 Task: Open Card Card0000000370 in Board Board0000000093 in Workspace WS0000000031 in Trello. Add Member Mailaustralia7@gmail.com to Card Card0000000370 in Board Board0000000093 in Workspace WS0000000031 in Trello. Add Blue Label titled Label0000000370 to Card Card0000000370 in Board Board0000000093 in Workspace WS0000000031 in Trello. Add Checklist CL0000000370 to Card Card0000000370 in Board Board0000000093 in Workspace WS0000000031 in Trello. Add Dates with Start Date as Sep 01 2023 and Due Date as Sep 30 2023 to Card Card0000000370 in Board Board0000000093 in Workspace WS0000000031 in Trello
Action: Mouse moved to (434, 481)
Screenshot: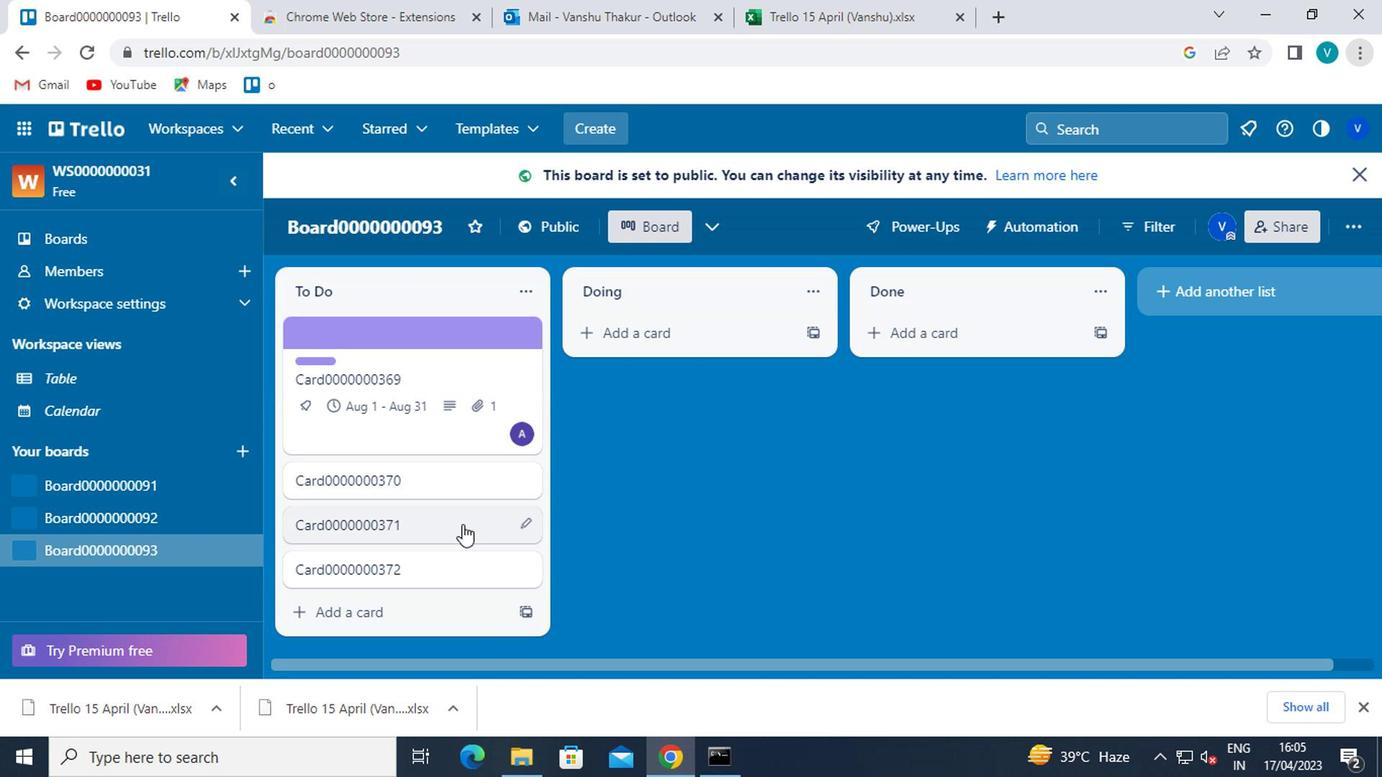 
Action: Mouse pressed left at (434, 481)
Screenshot: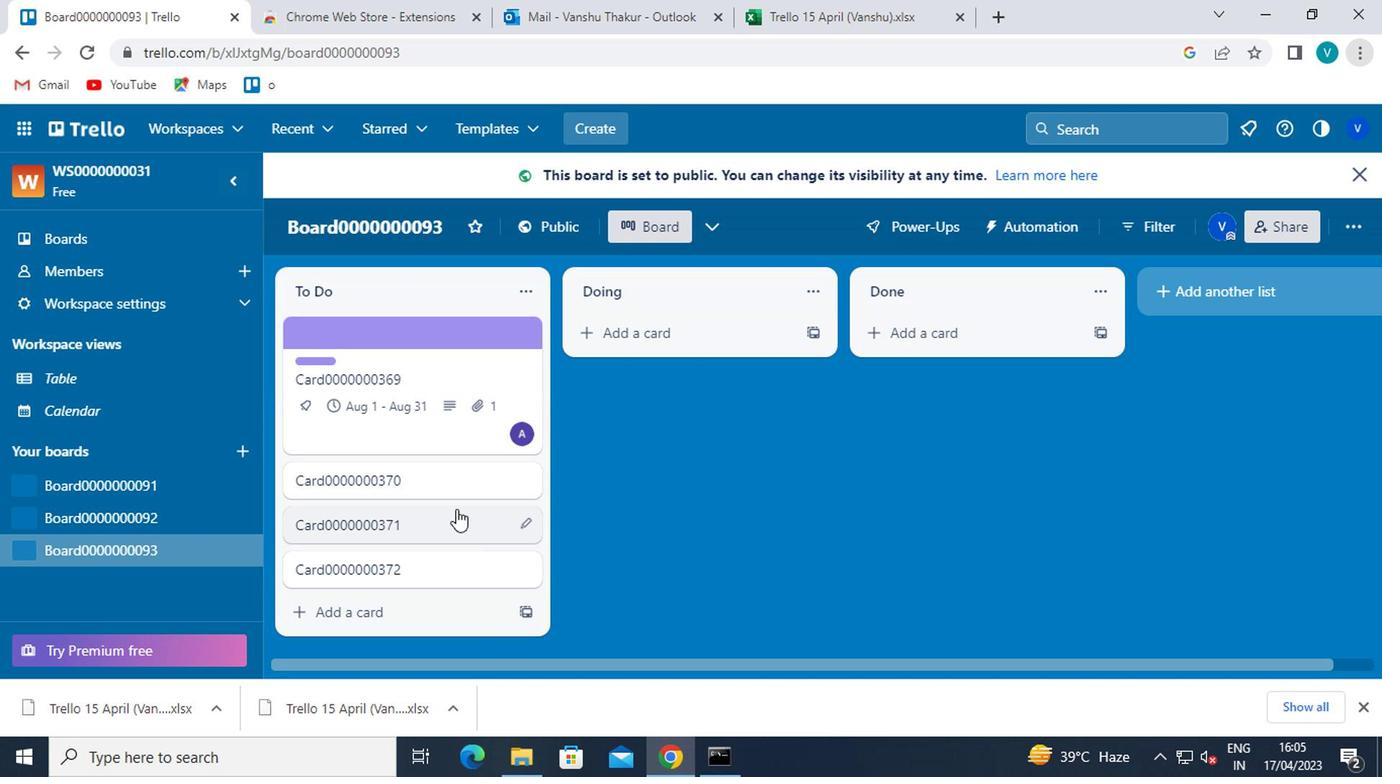 
Action: Mouse moved to (922, 285)
Screenshot: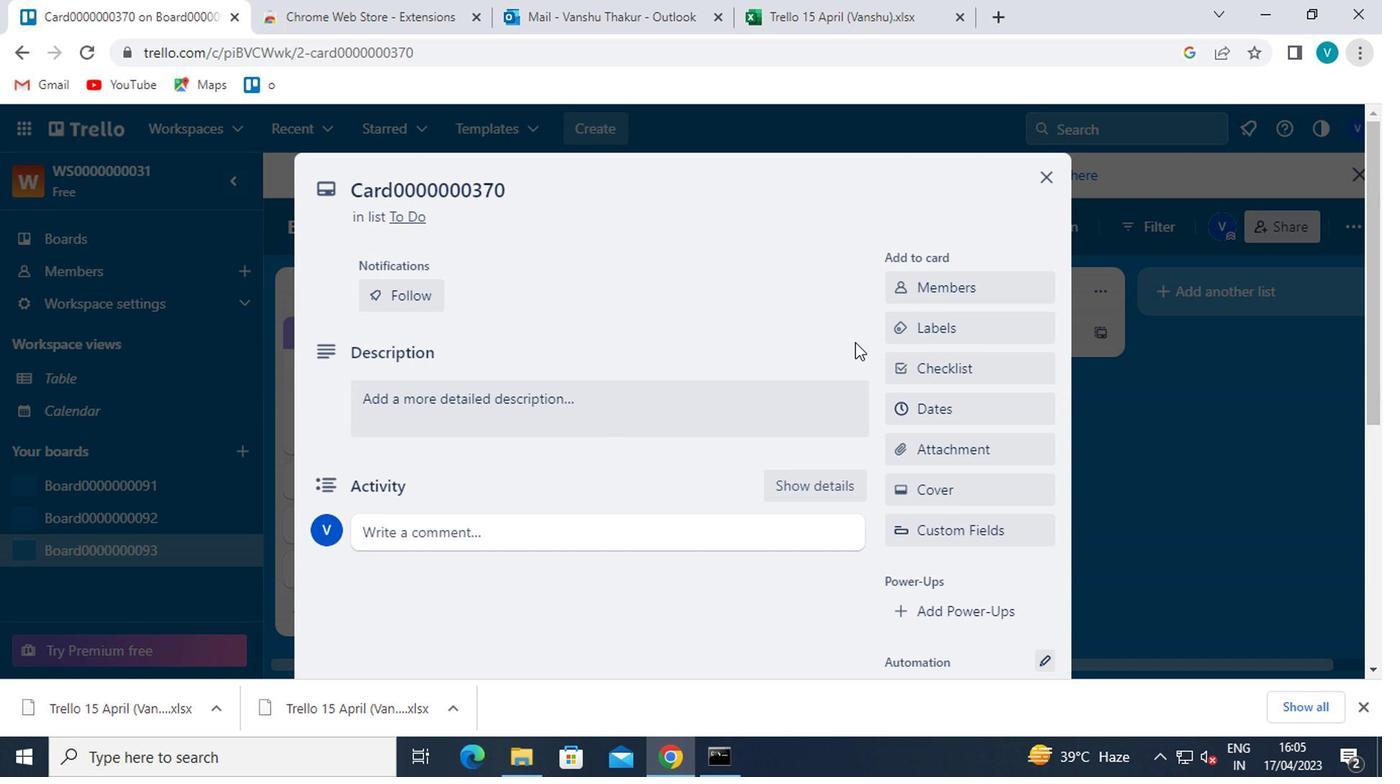 
Action: Mouse pressed left at (922, 285)
Screenshot: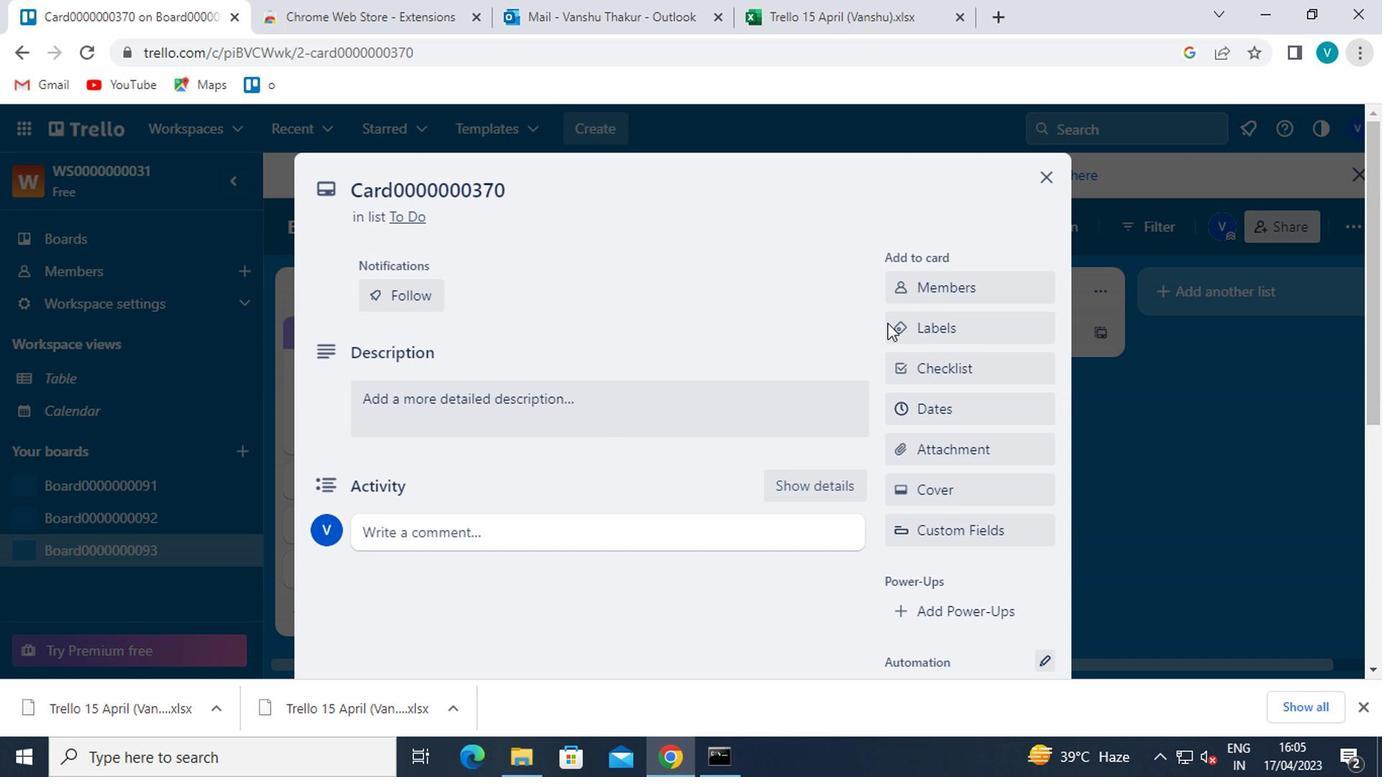 
Action: Mouse moved to (917, 375)
Screenshot: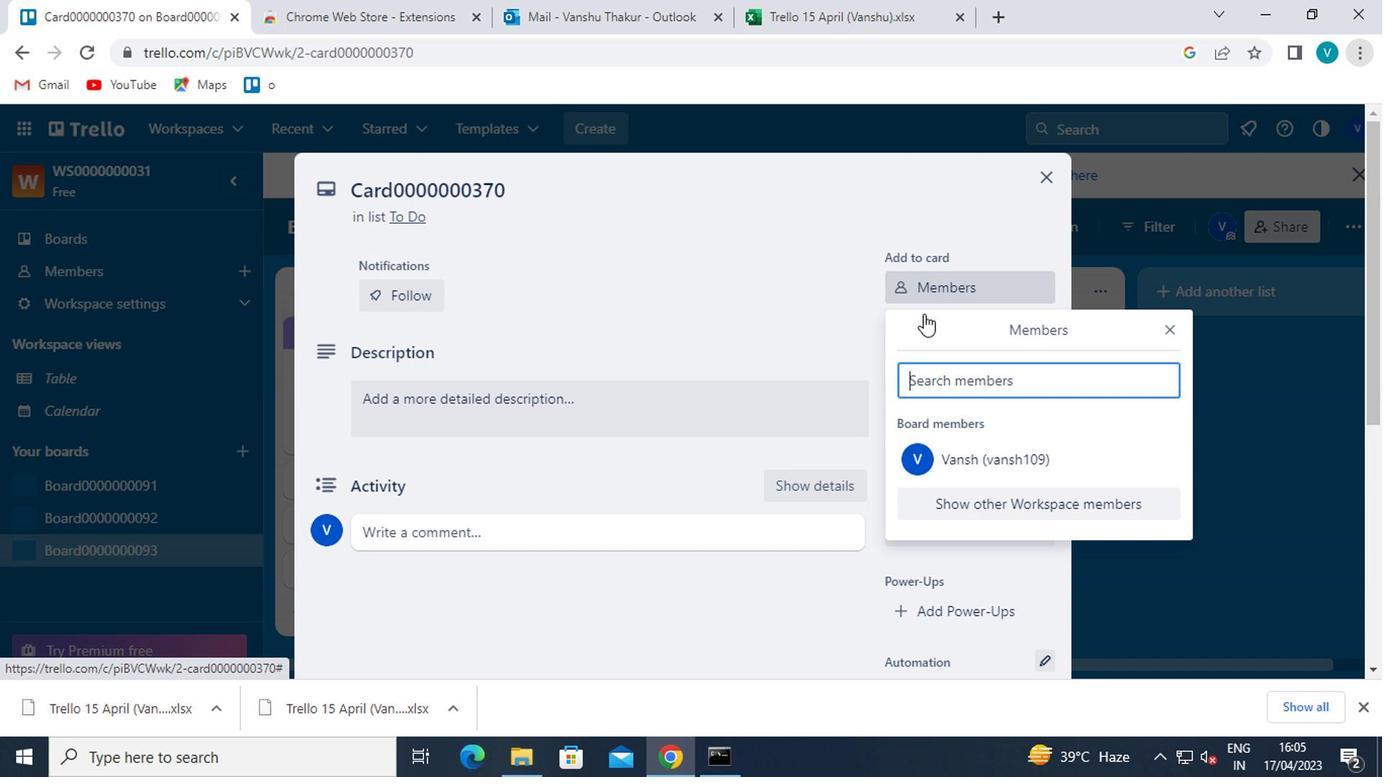 
Action: Mouse pressed left at (917, 375)
Screenshot: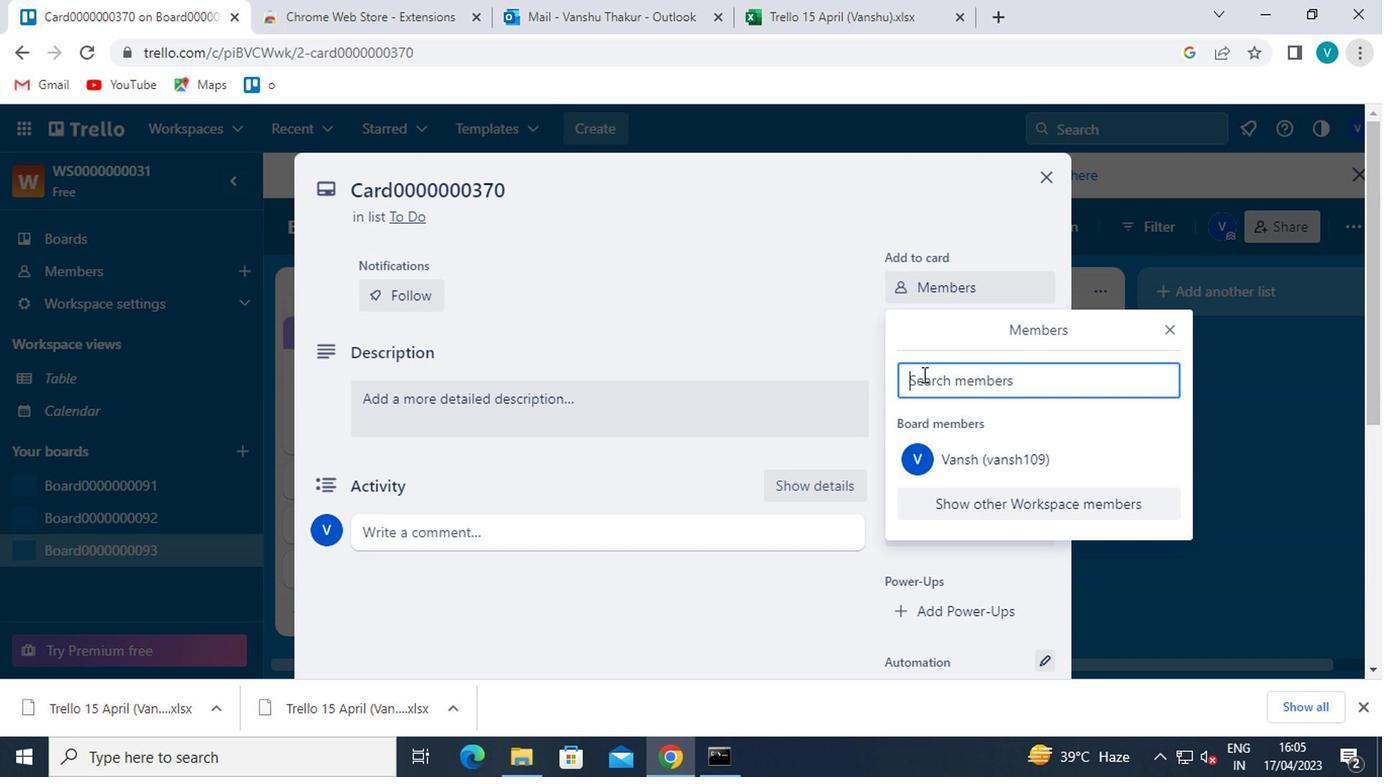 
Action: Key pressed <Key.shift>MAILAUSTRALIA7<Key.shift>@GMAIL.COM
Screenshot: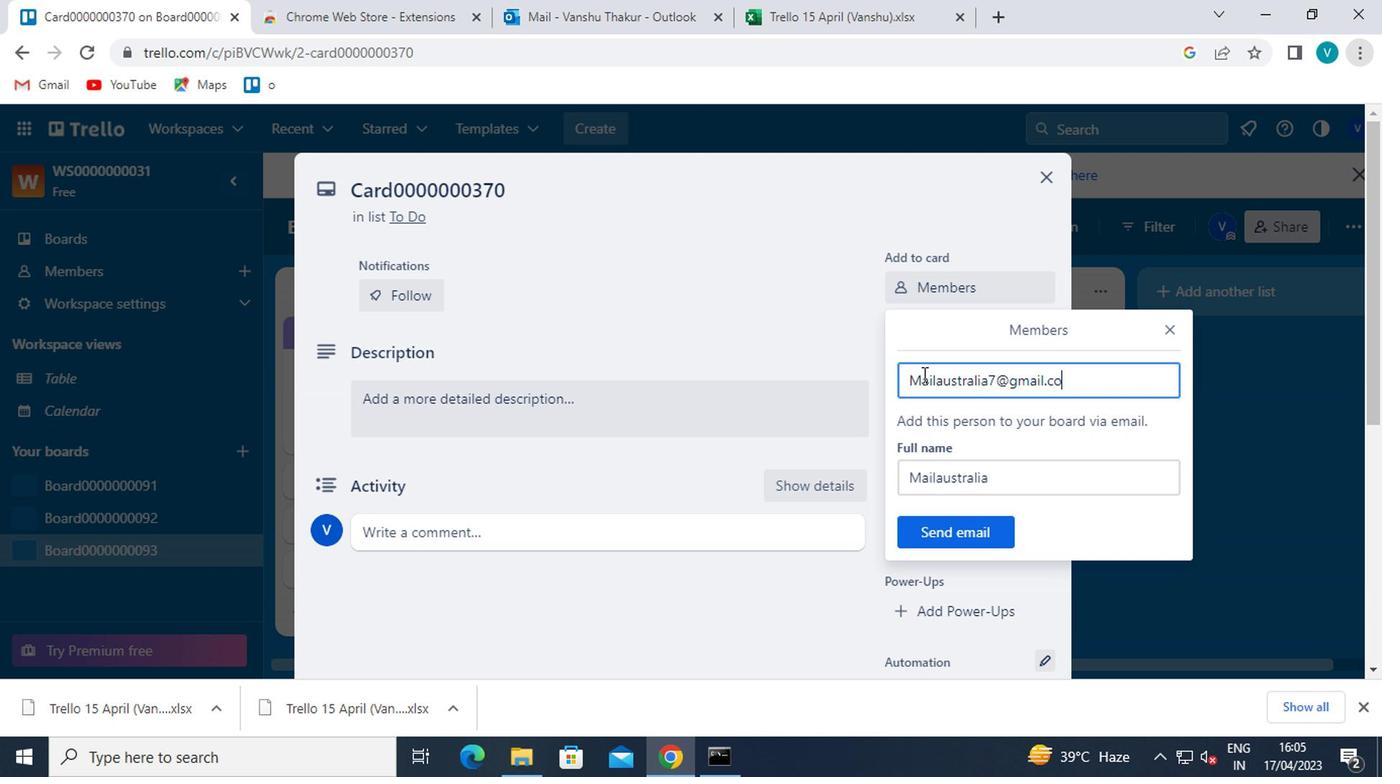 
Action: Mouse moved to (970, 534)
Screenshot: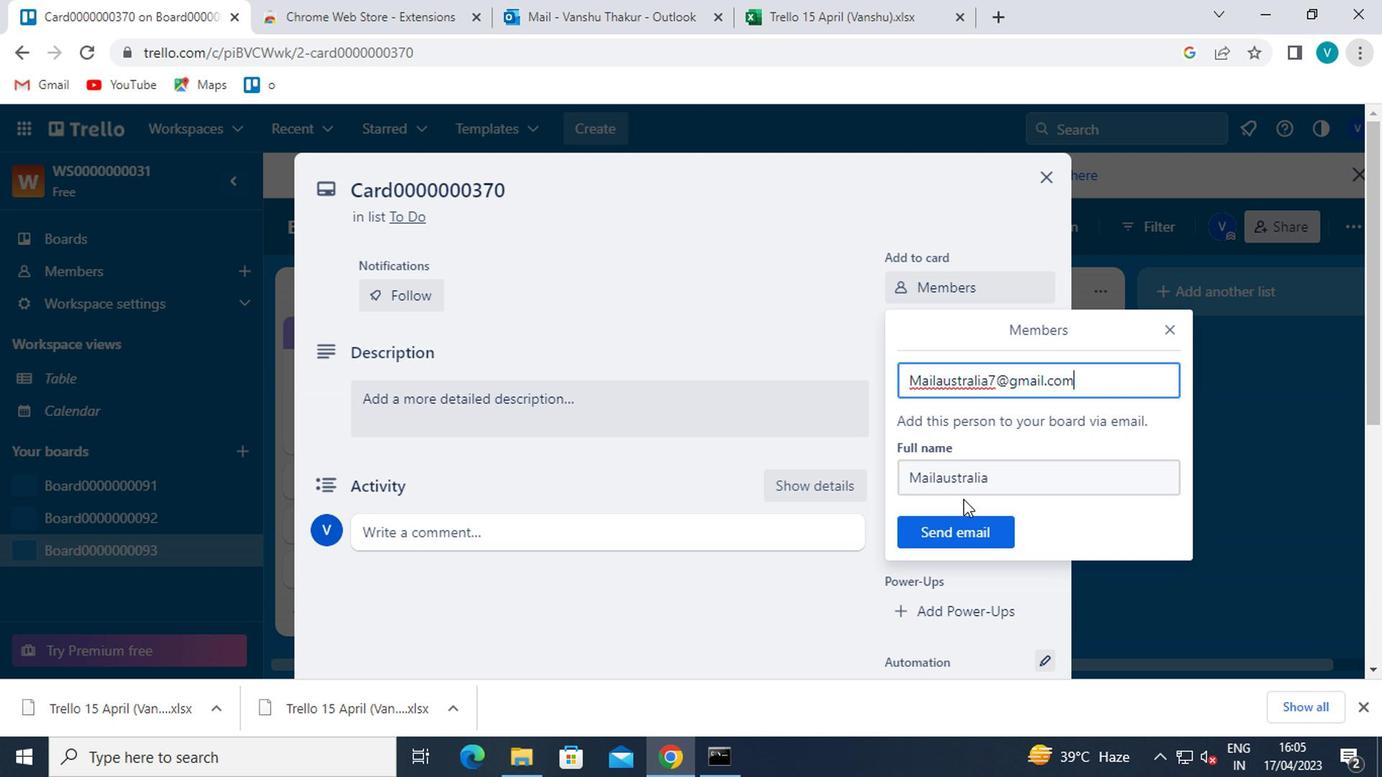 
Action: Mouse pressed left at (970, 534)
Screenshot: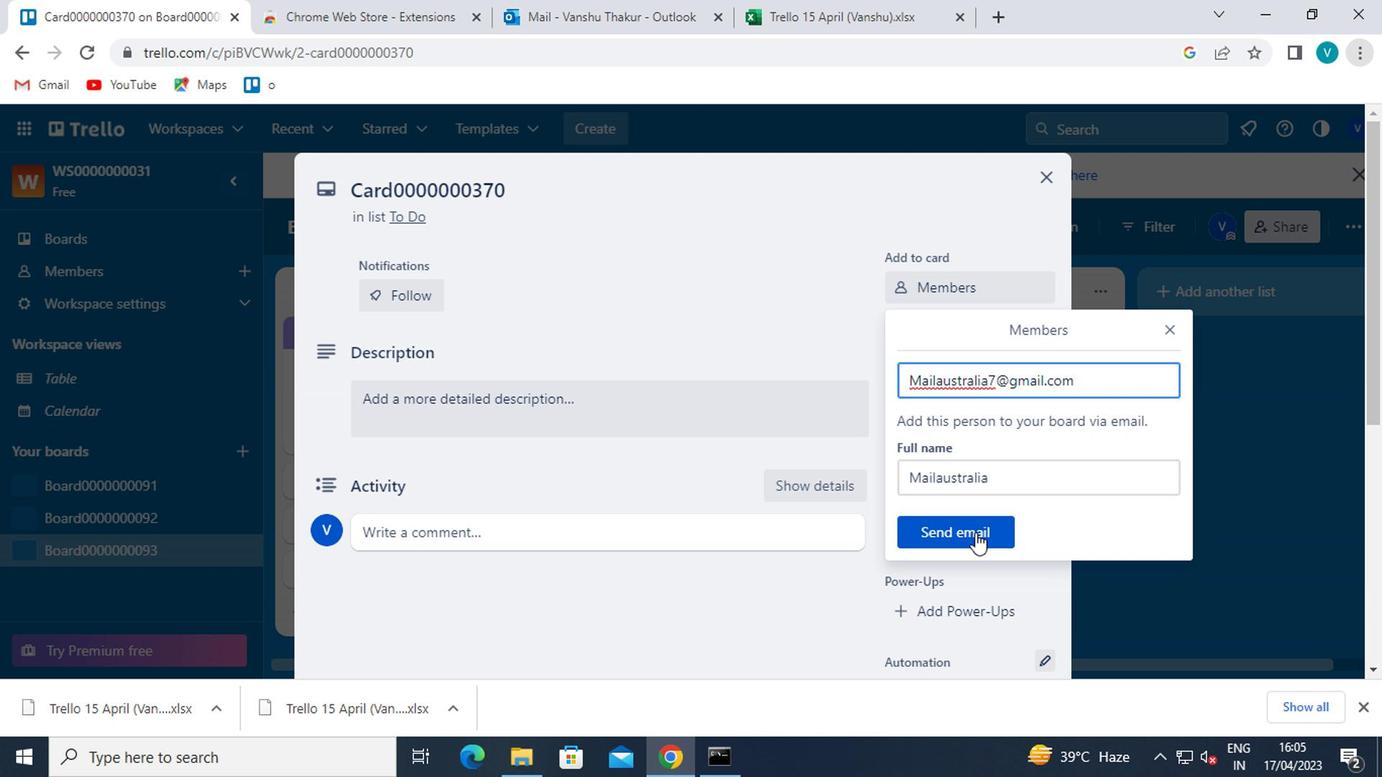 
Action: Mouse moved to (986, 337)
Screenshot: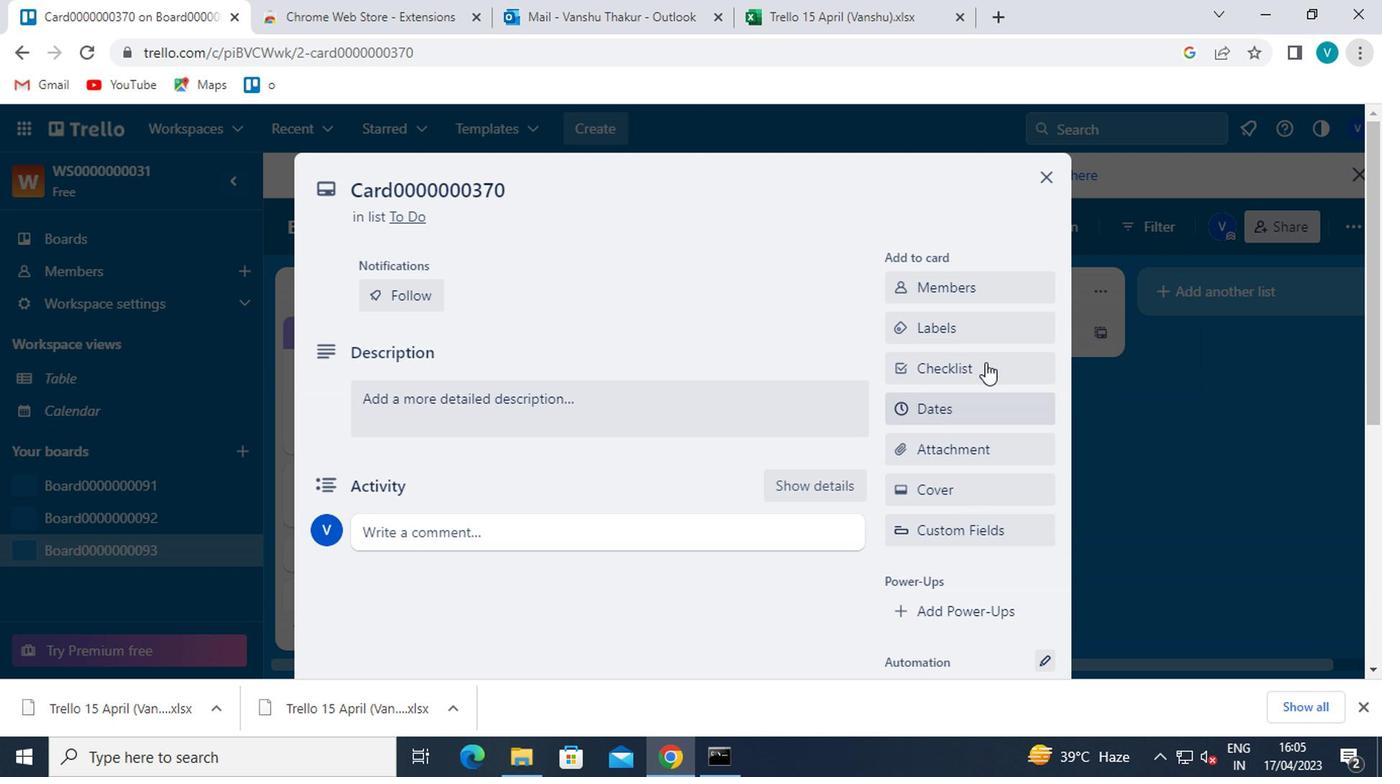 
Action: Mouse pressed left at (986, 337)
Screenshot: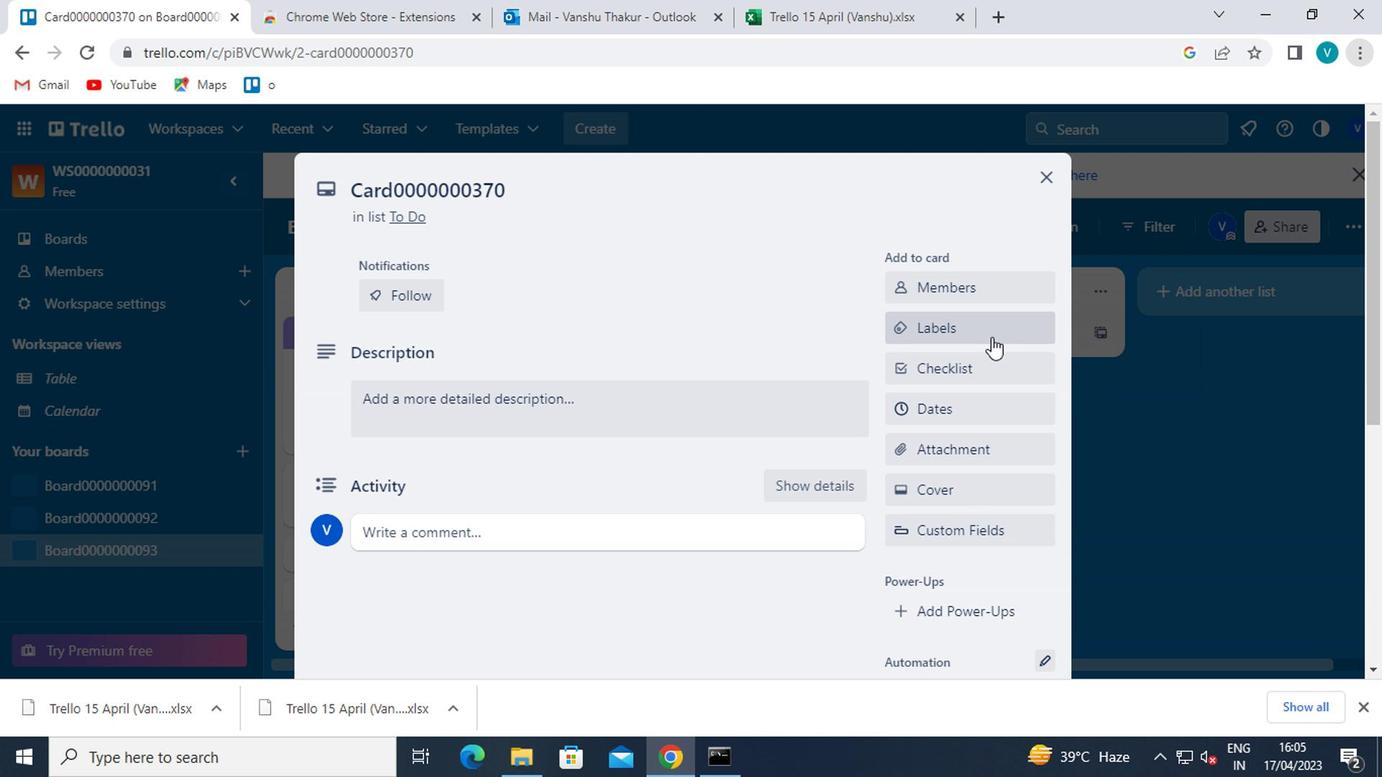 
Action: Mouse moved to (983, 567)
Screenshot: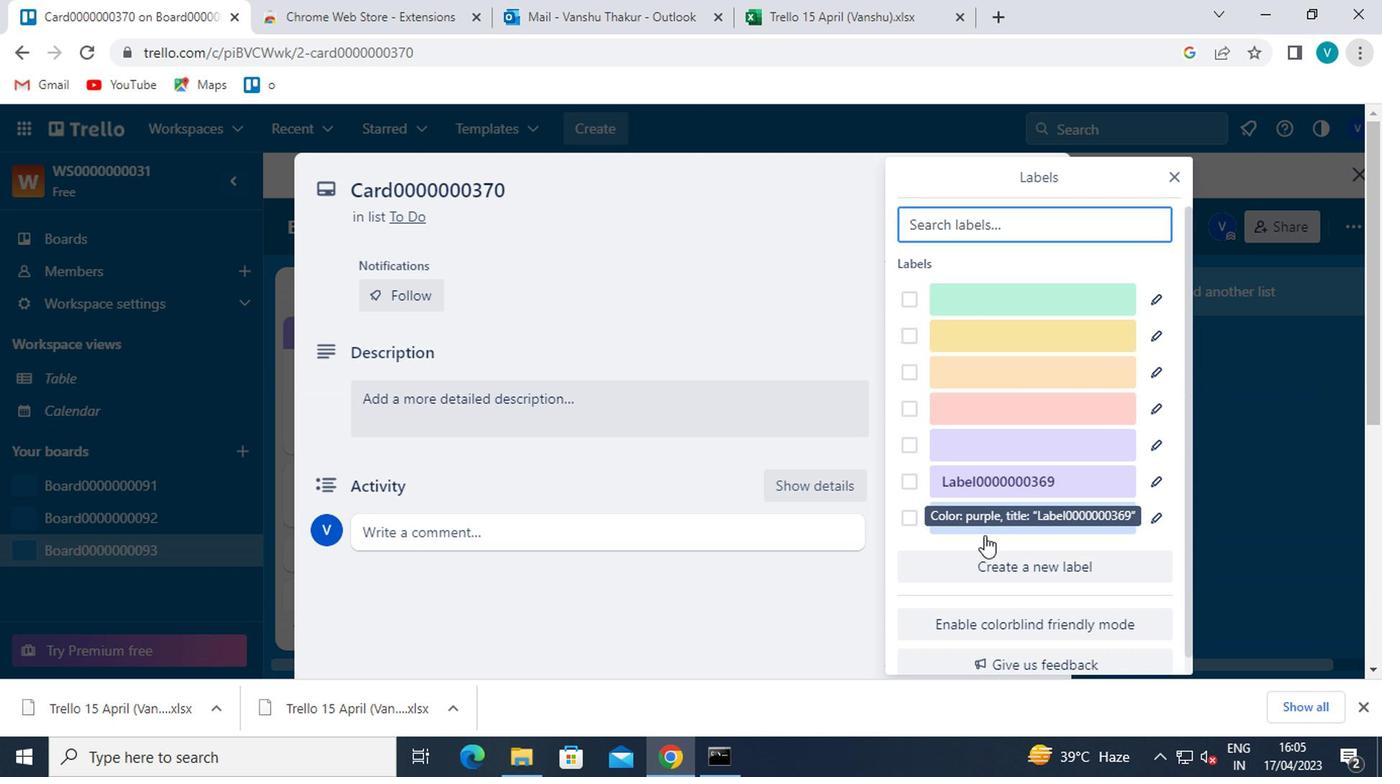 
Action: Mouse pressed left at (983, 567)
Screenshot: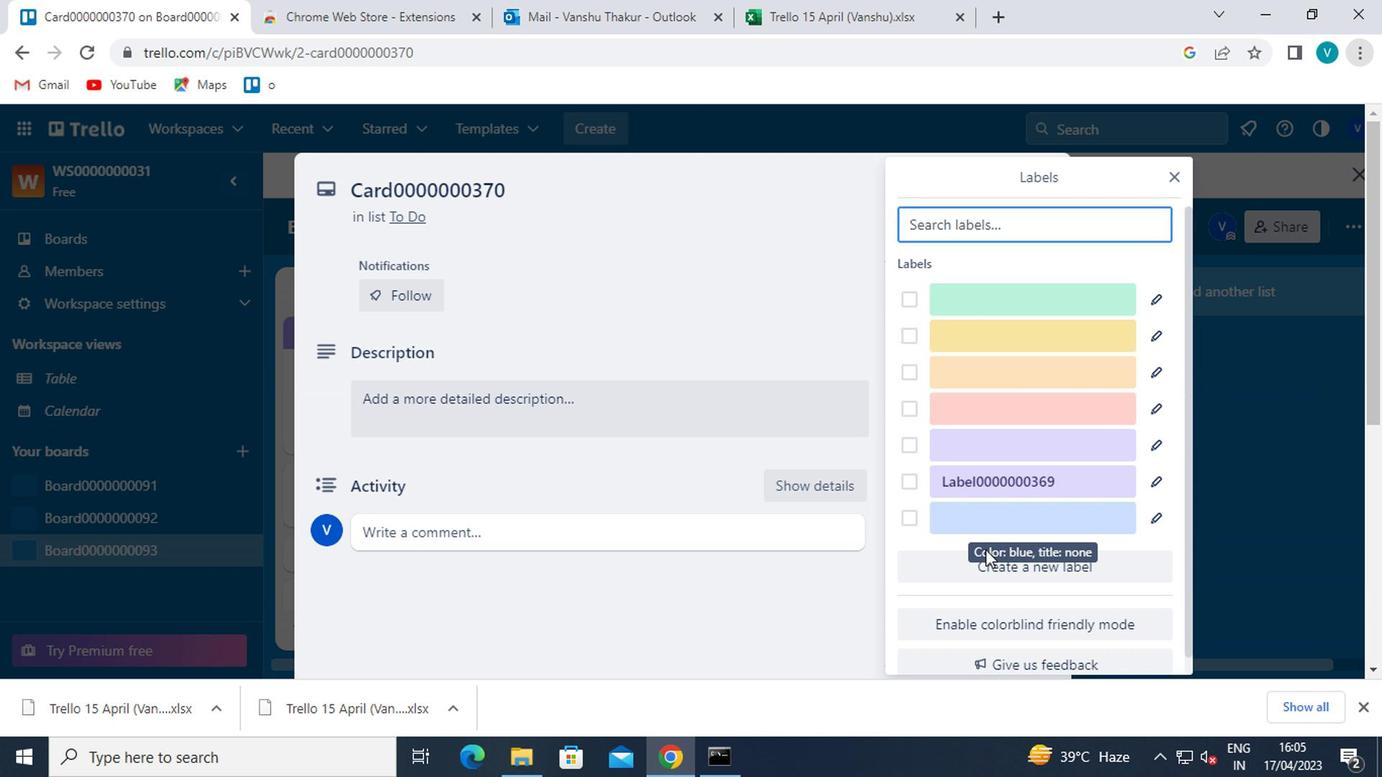 
Action: Mouse moved to (912, 570)
Screenshot: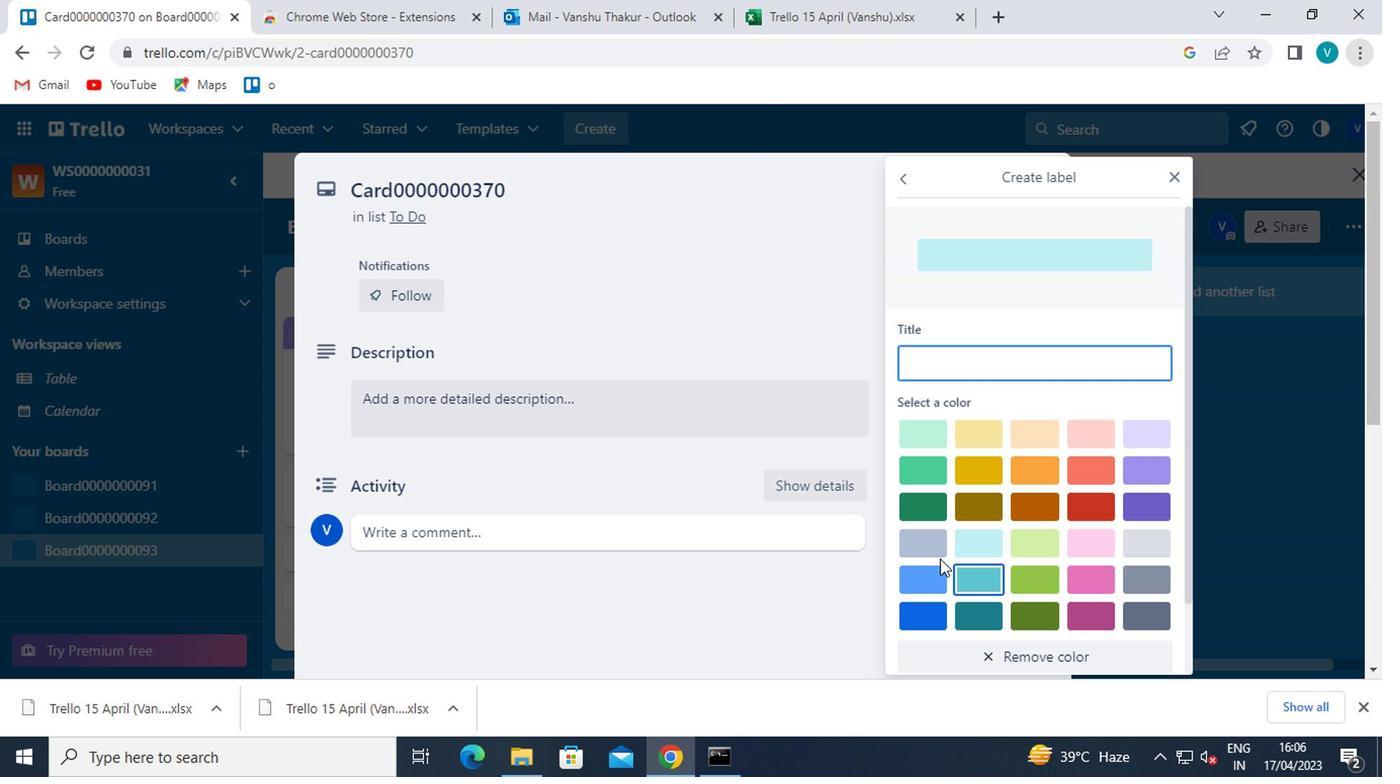 
Action: Mouse pressed left at (912, 570)
Screenshot: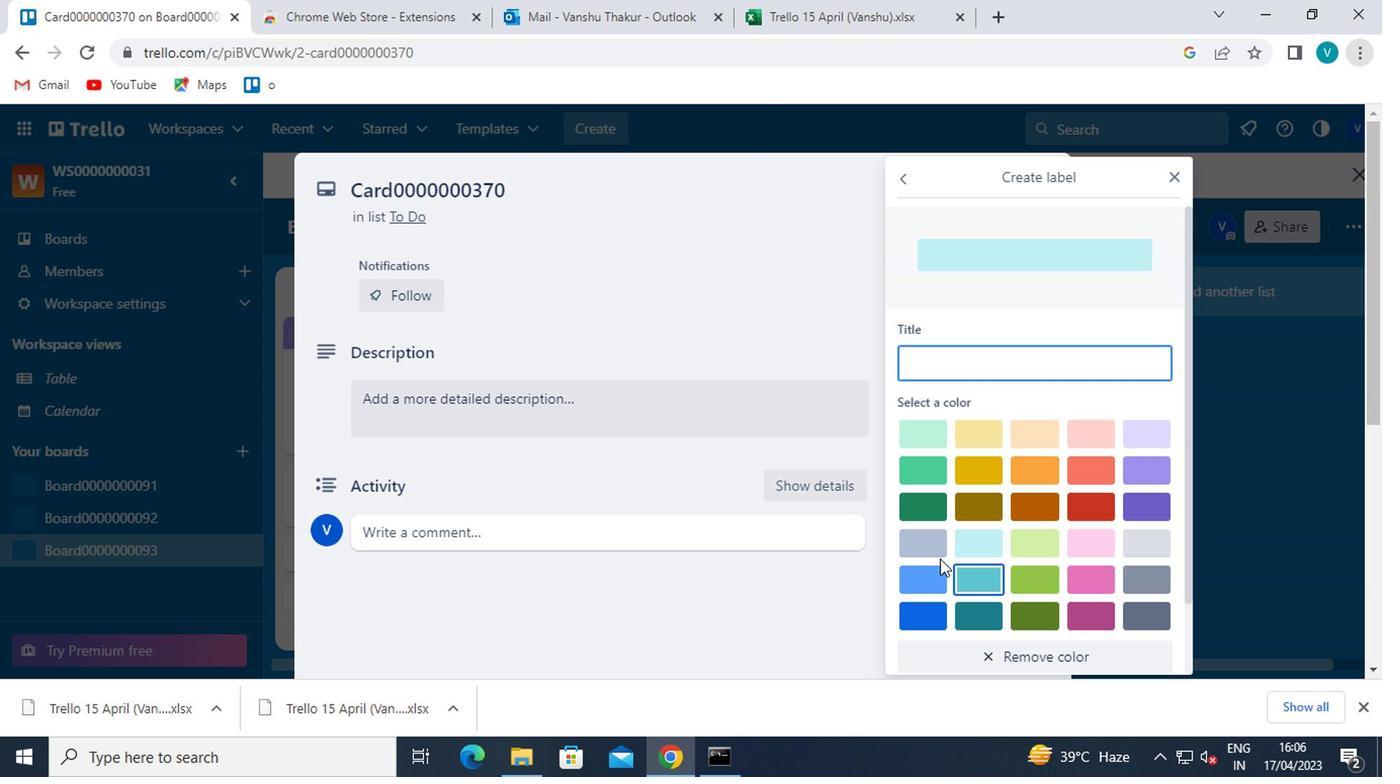 
Action: Mouse moved to (973, 364)
Screenshot: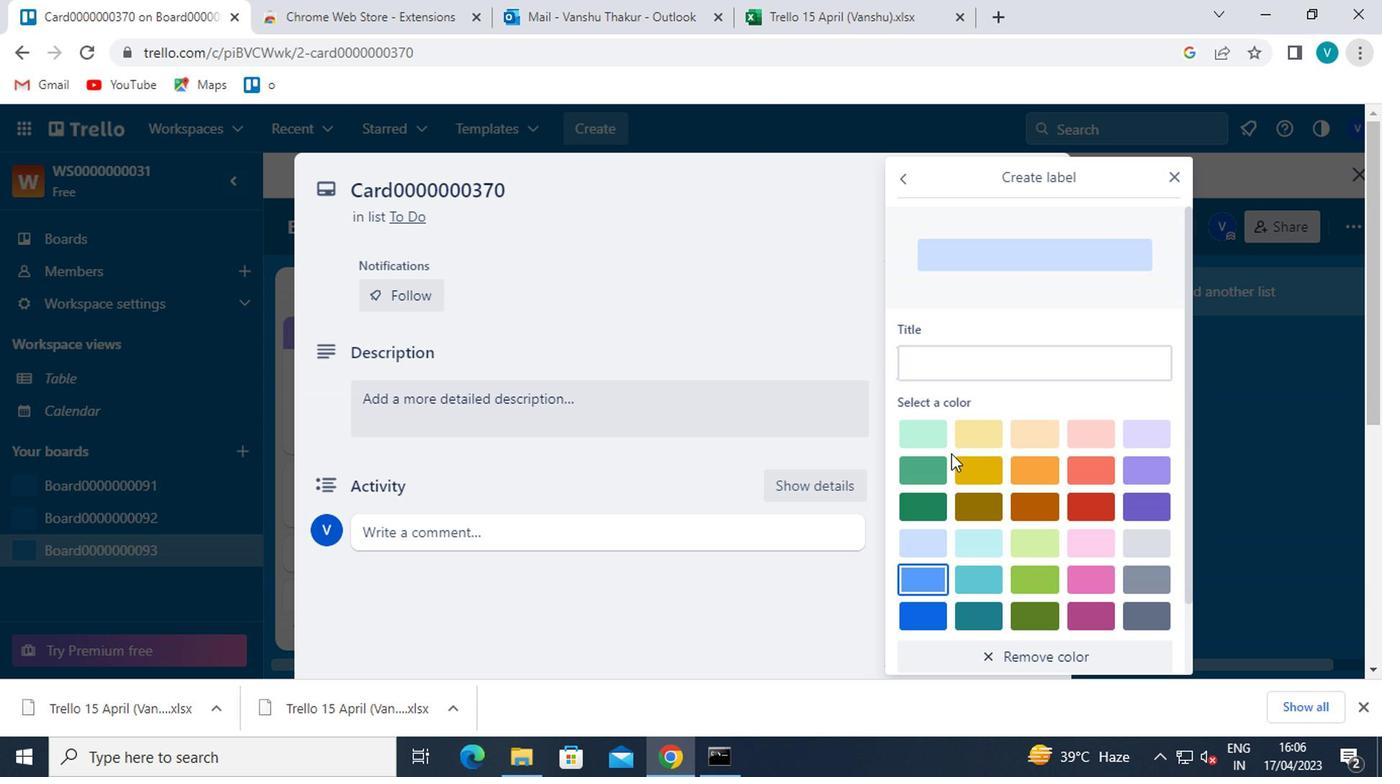 
Action: Mouse pressed left at (973, 364)
Screenshot: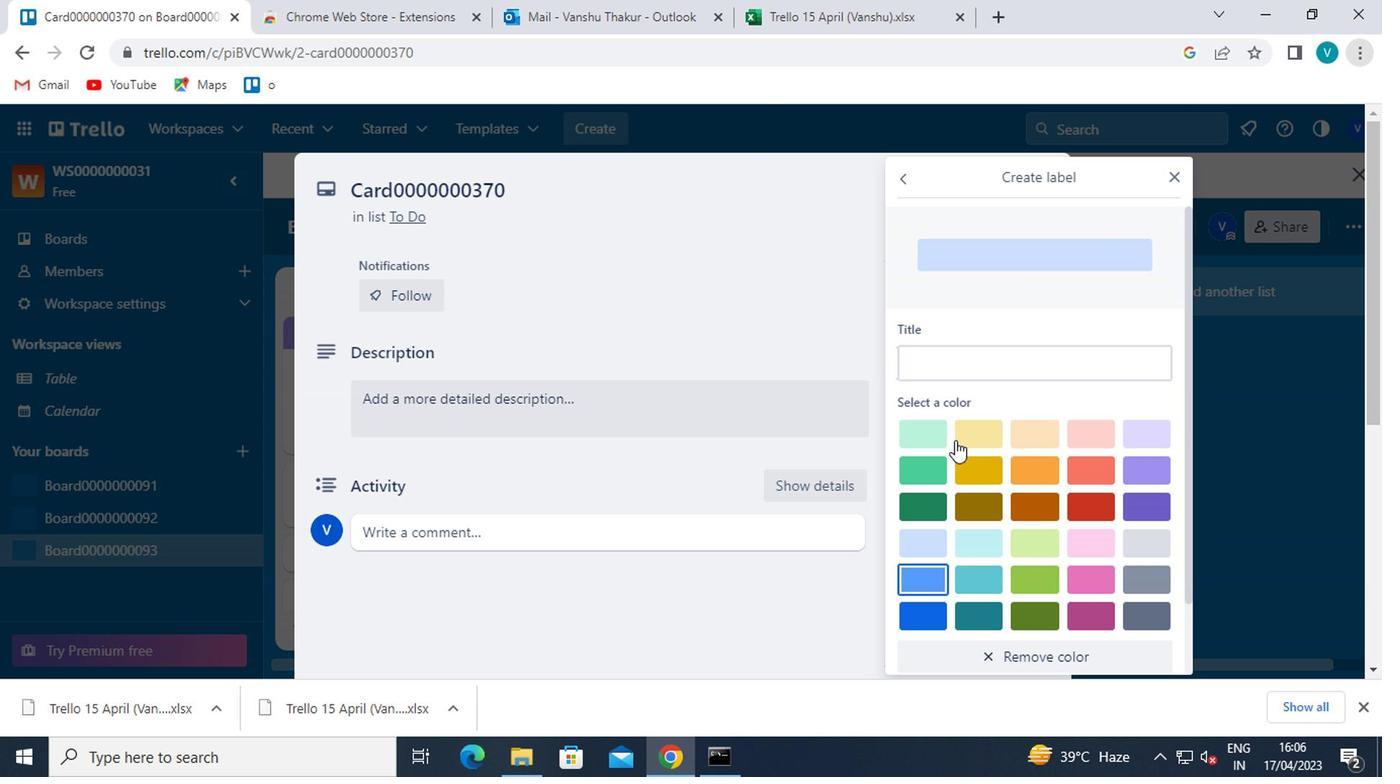 
Action: Key pressed <Key.shift>LABEL0000000370
Screenshot: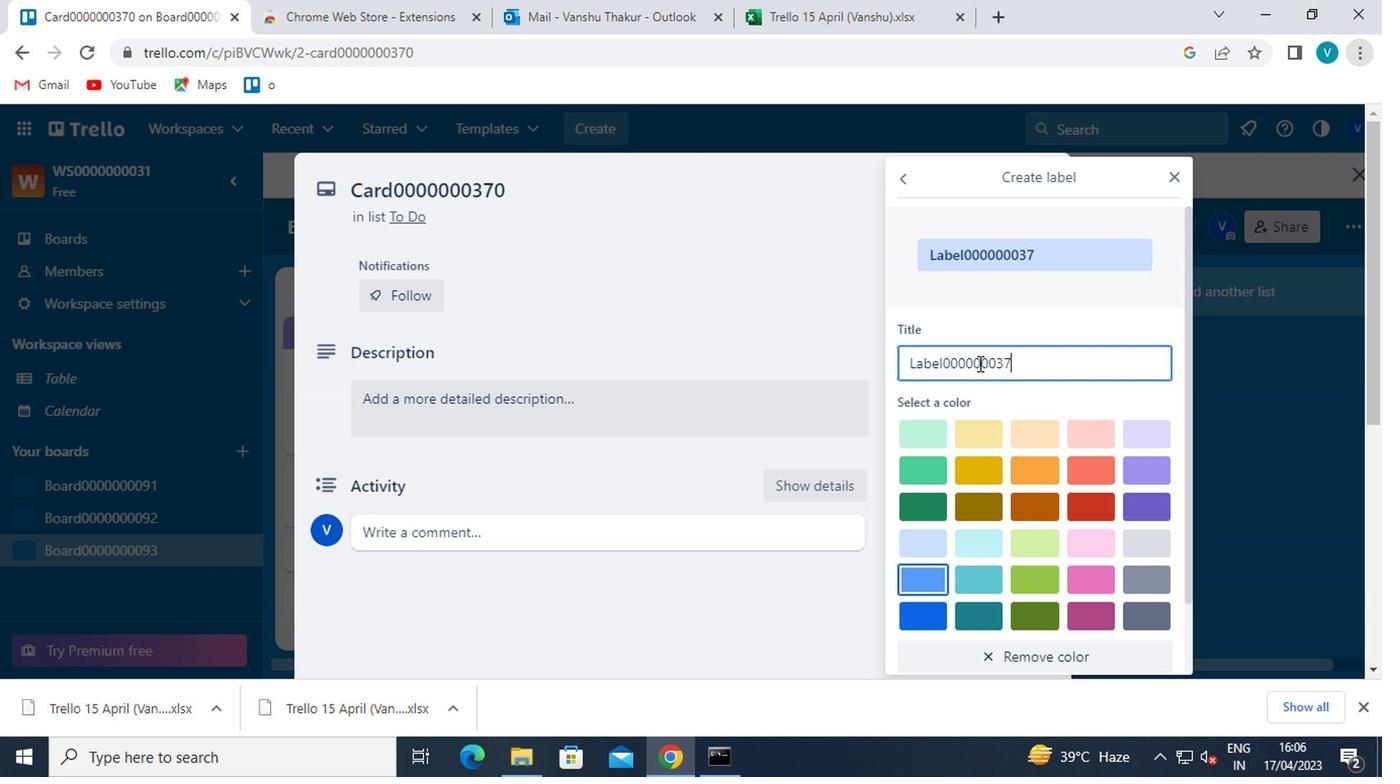 
Action: Mouse scrolled (973, 363) with delta (0, 0)
Screenshot: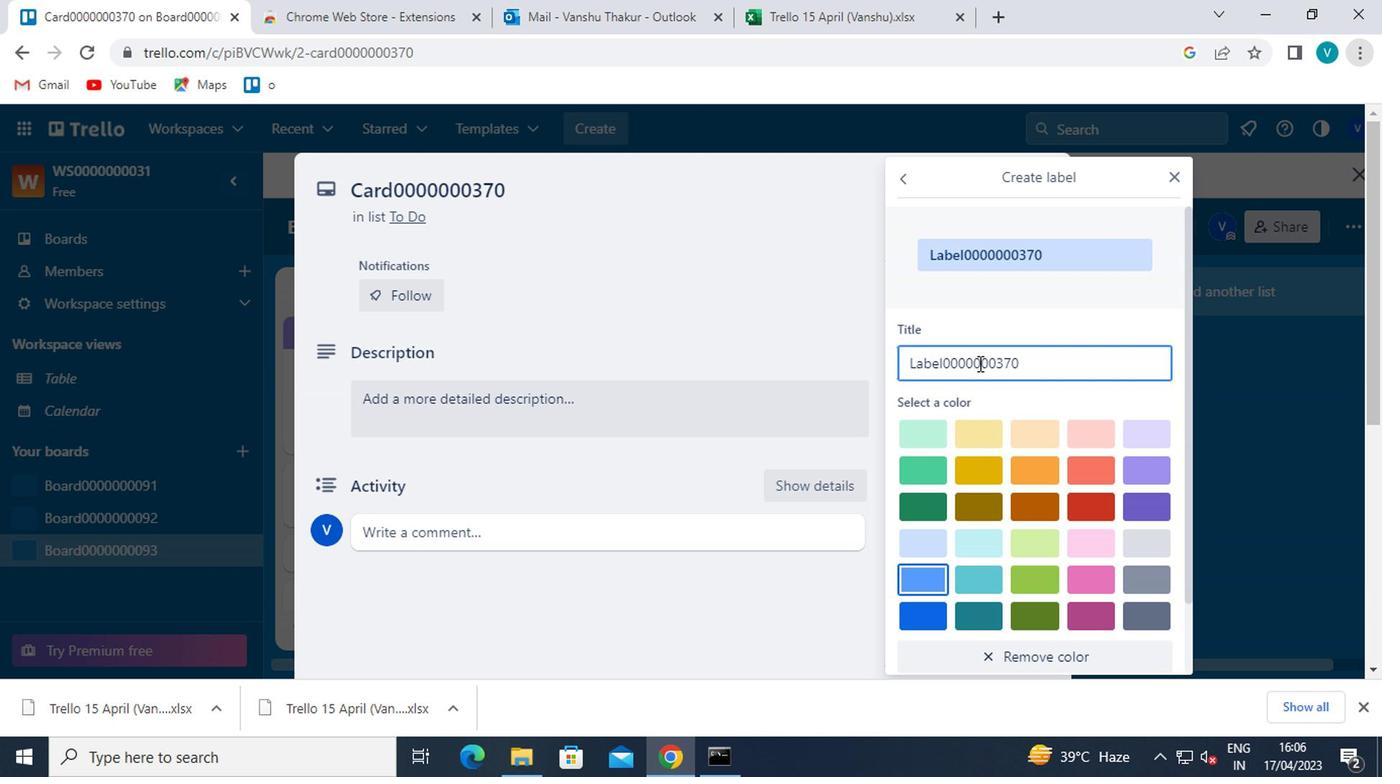 
Action: Mouse scrolled (973, 363) with delta (0, 0)
Screenshot: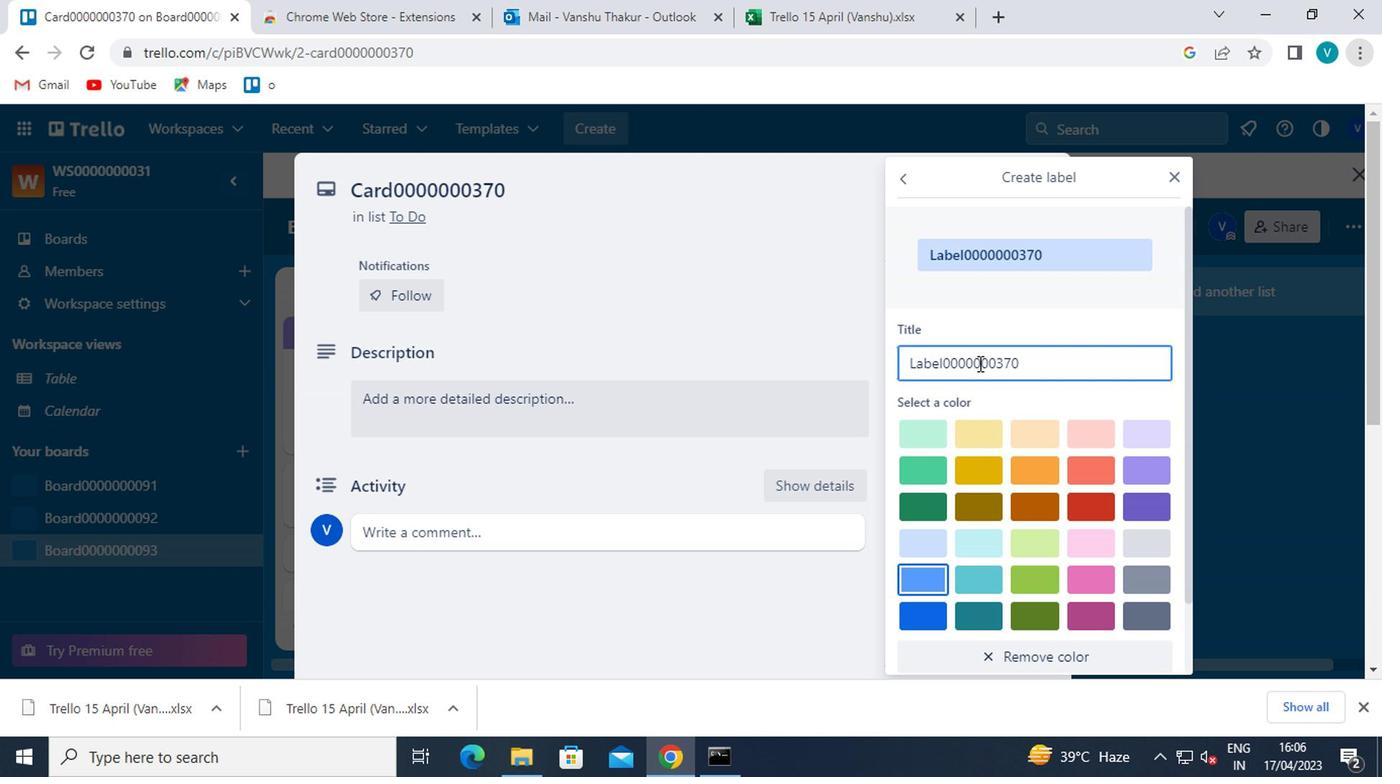 
Action: Mouse scrolled (973, 363) with delta (0, 0)
Screenshot: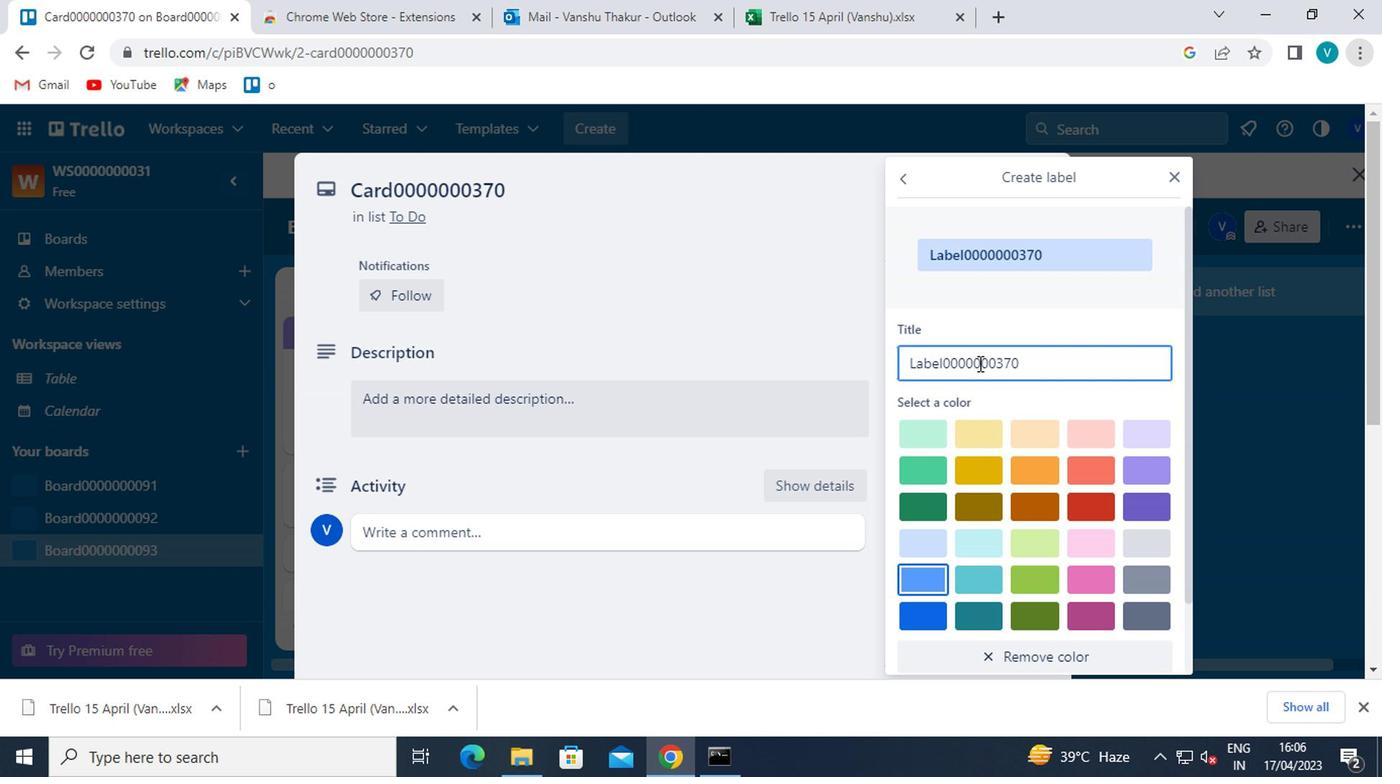 
Action: Mouse moved to (917, 642)
Screenshot: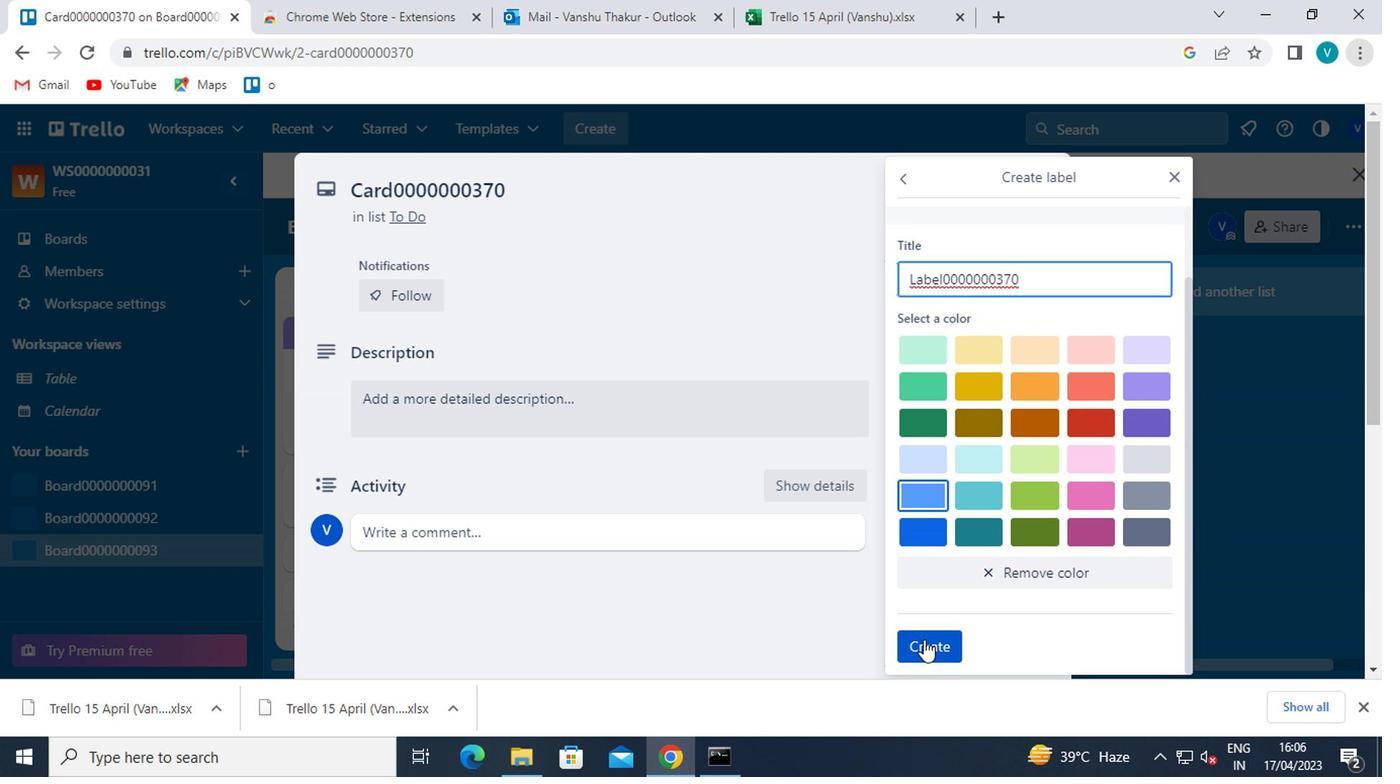 
Action: Mouse pressed left at (917, 642)
Screenshot: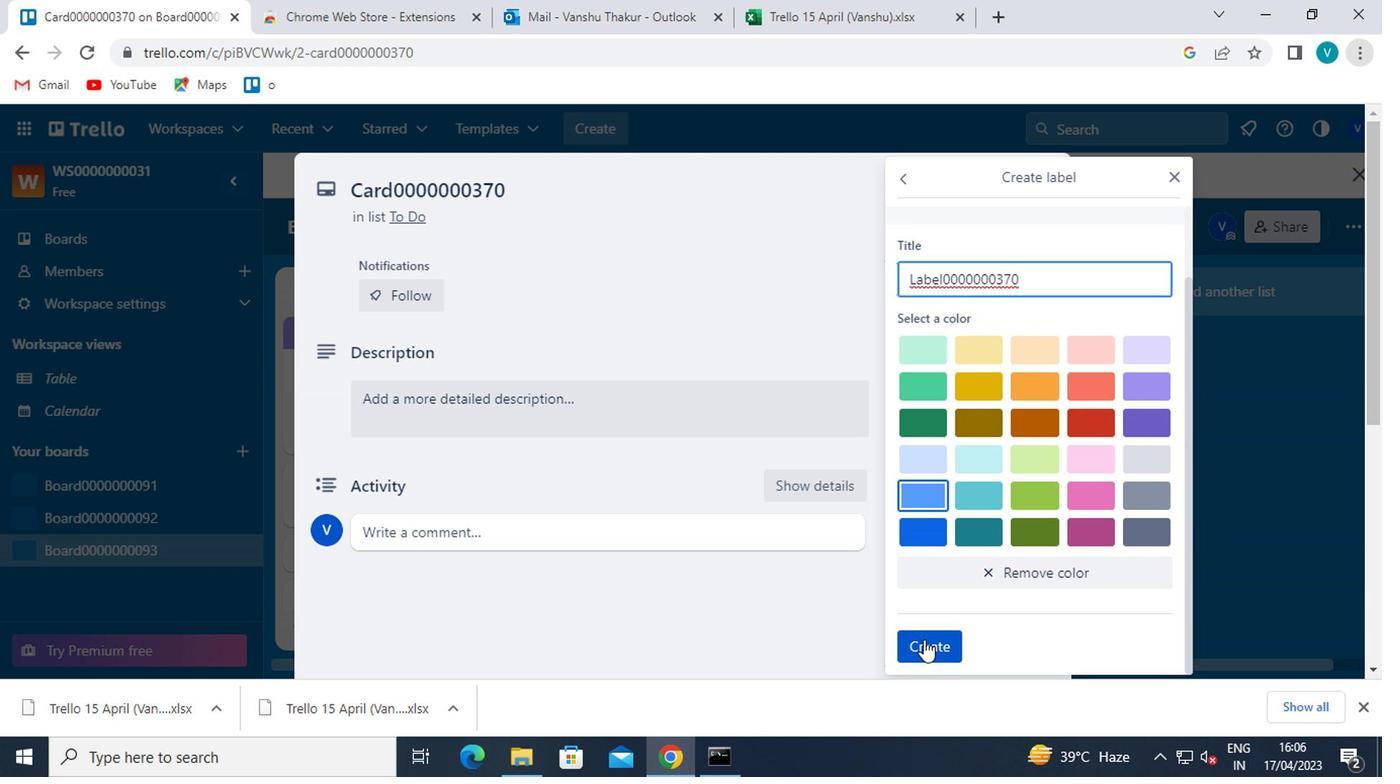 
Action: Mouse moved to (1163, 177)
Screenshot: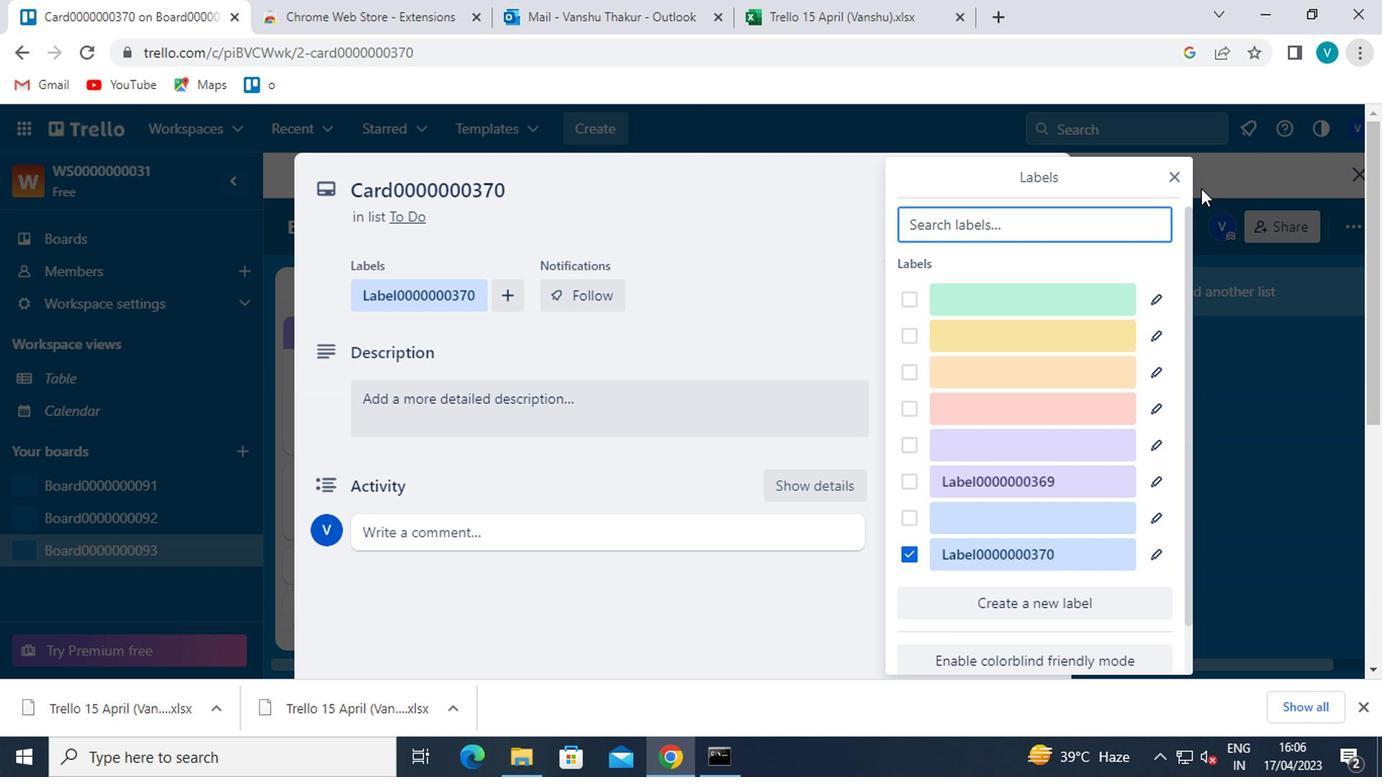 
Action: Mouse pressed left at (1163, 177)
Screenshot: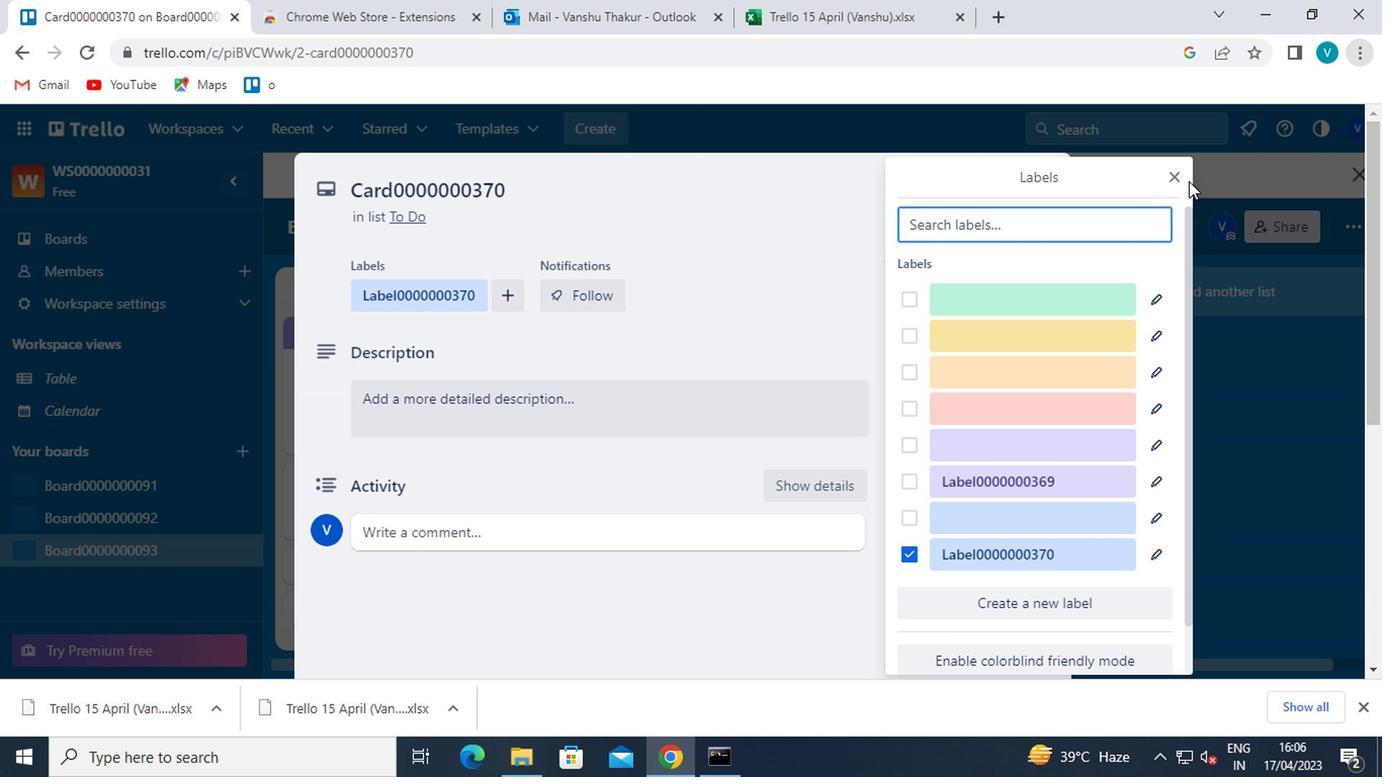 
Action: Mouse moved to (1004, 378)
Screenshot: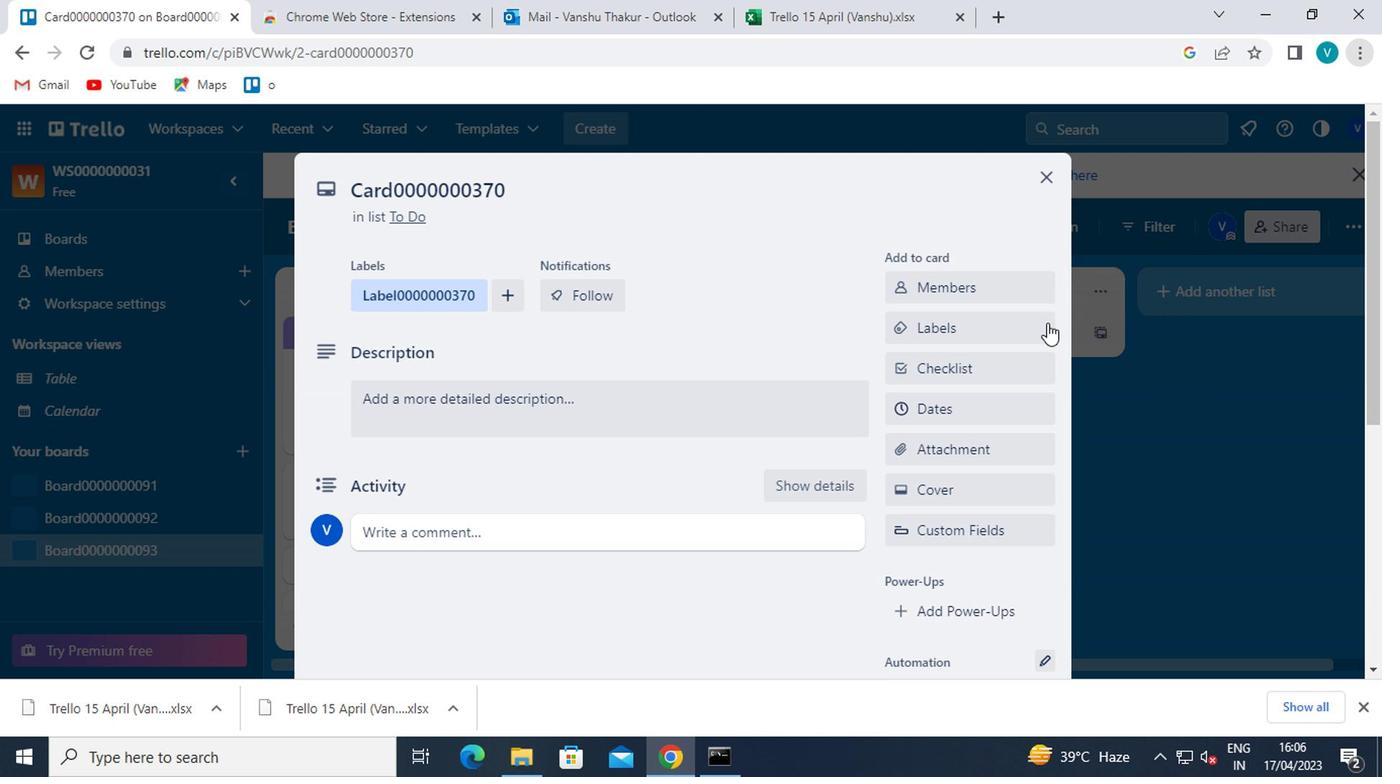 
Action: Mouse pressed left at (1004, 378)
Screenshot: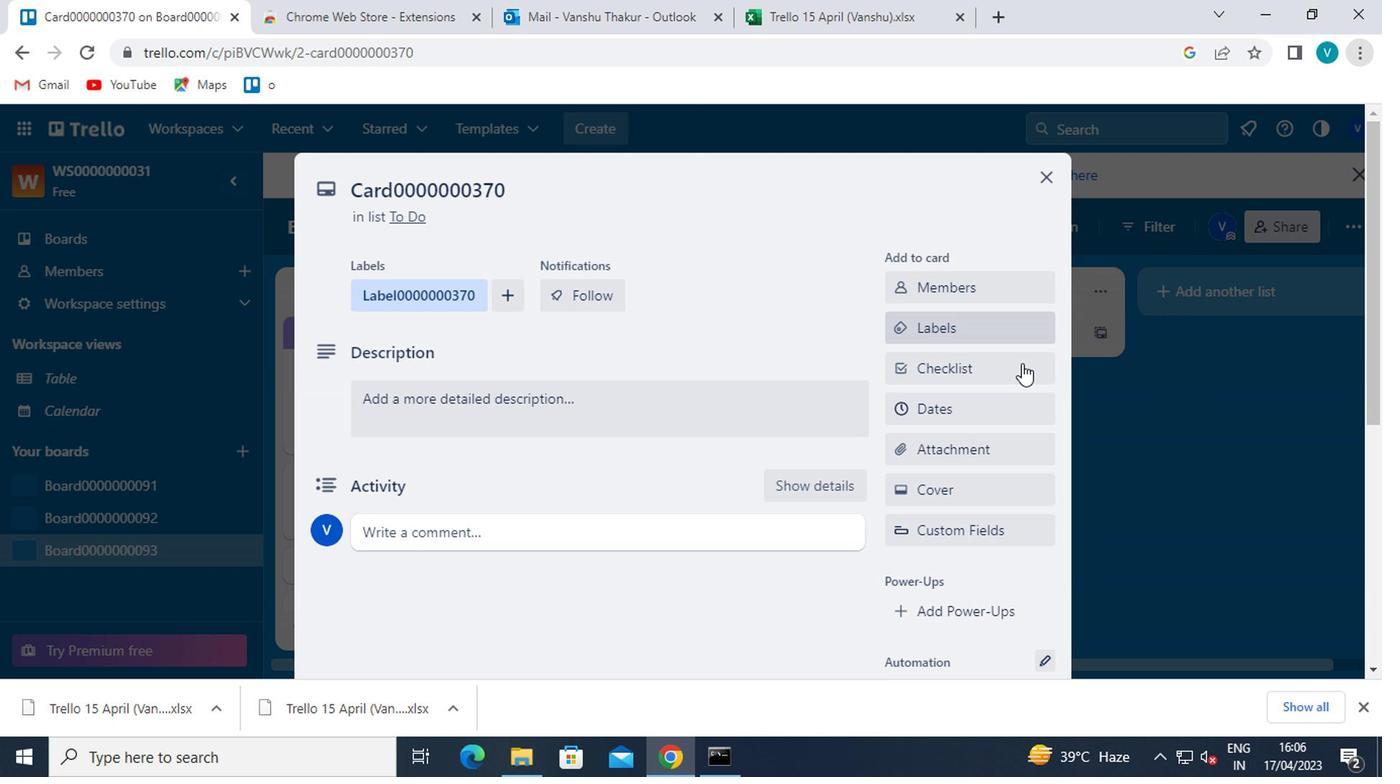 
Action: Key pressed <Key.shift>CL0000000370
Screenshot: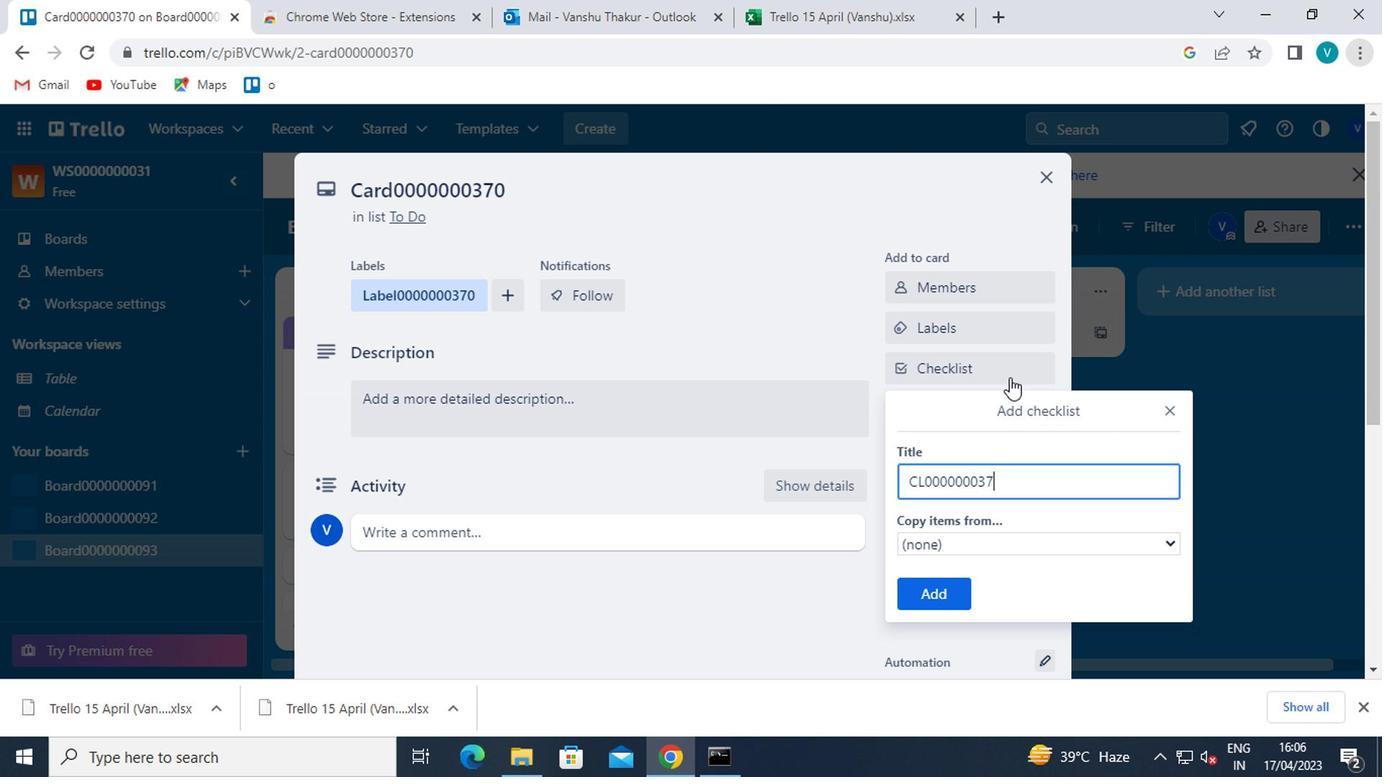 
Action: Mouse moved to (912, 593)
Screenshot: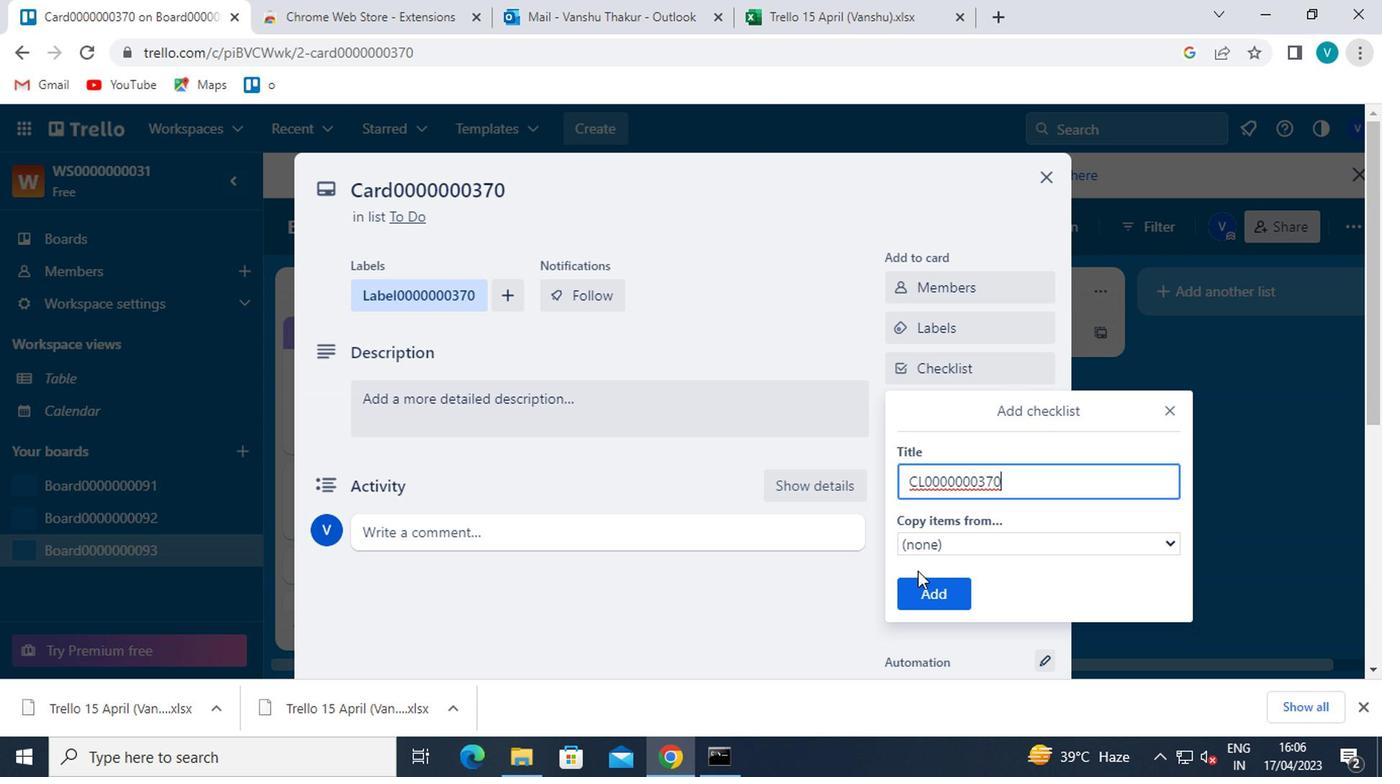 
Action: Mouse pressed left at (912, 593)
Screenshot: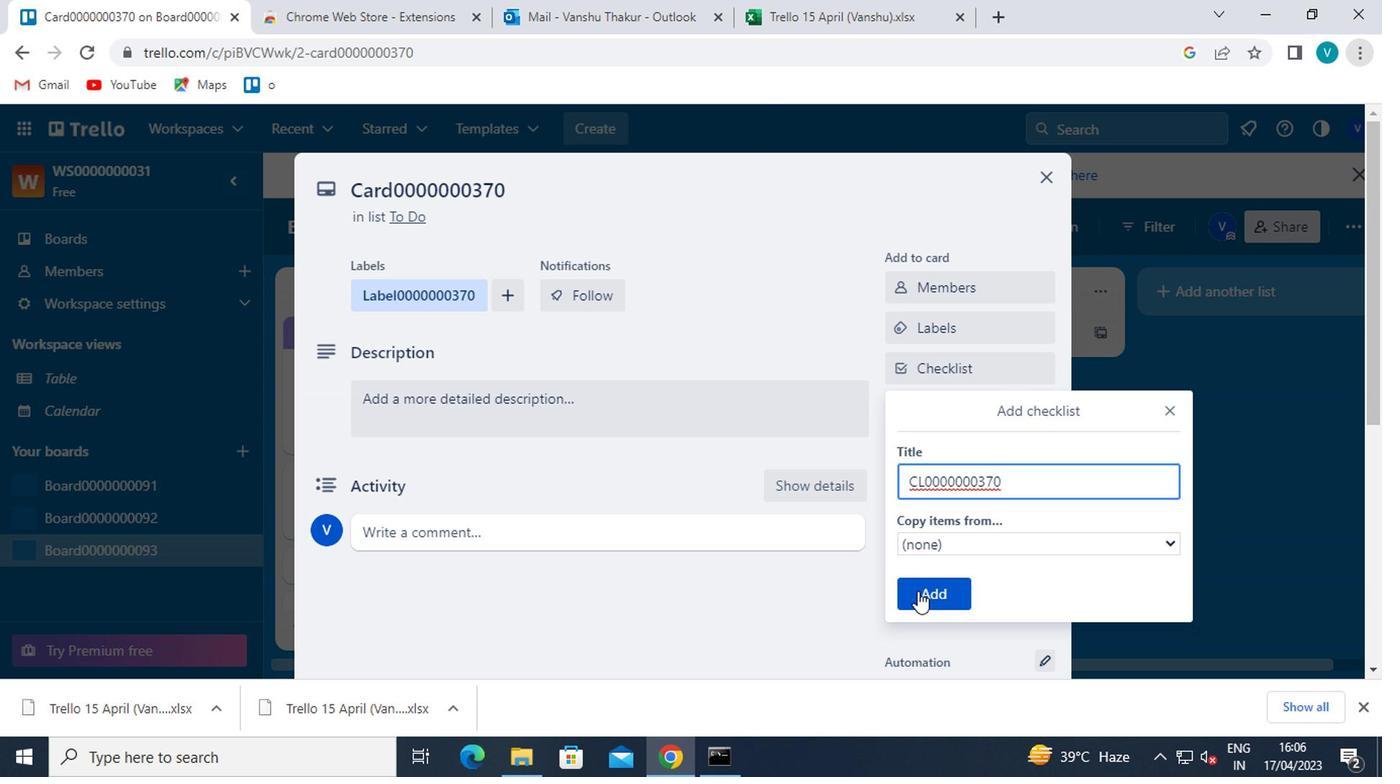 
Action: Mouse moved to (956, 411)
Screenshot: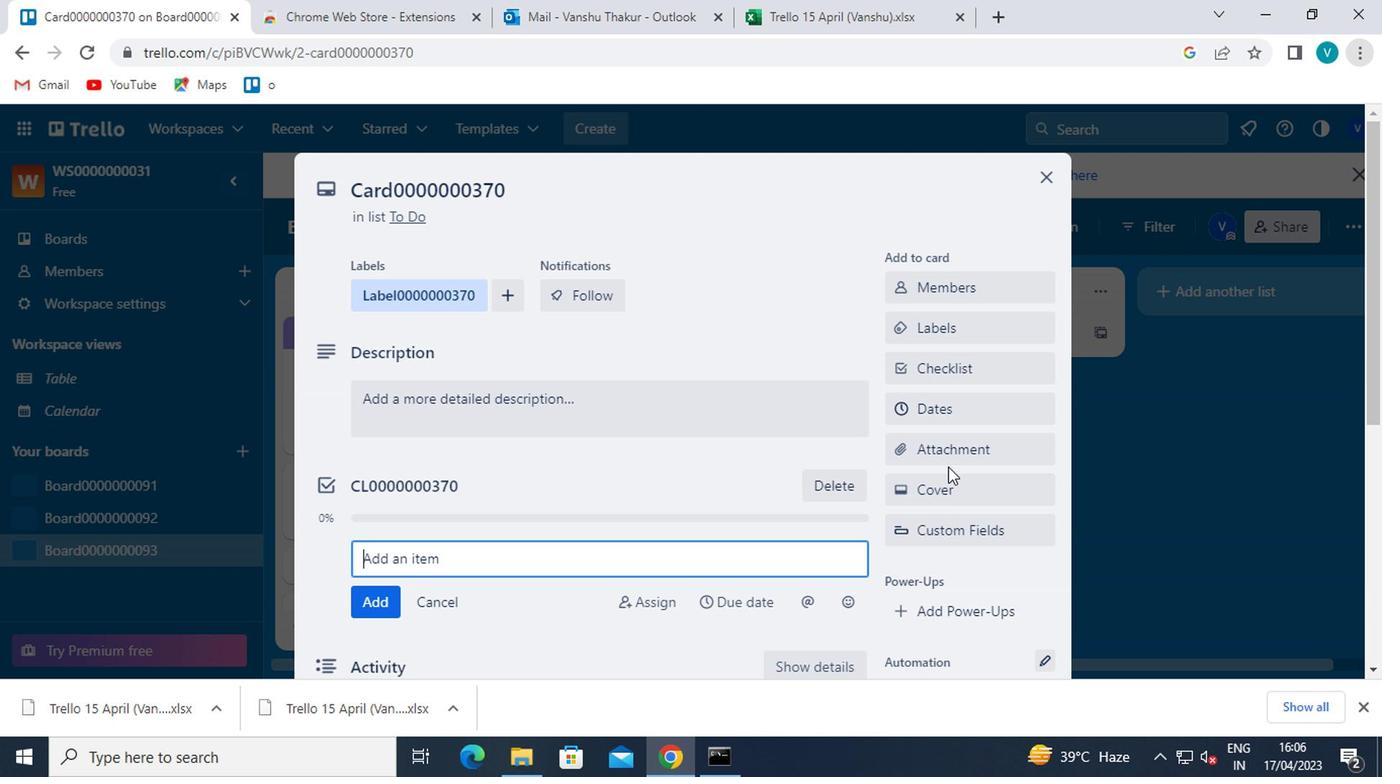 
Action: Mouse pressed left at (956, 411)
Screenshot: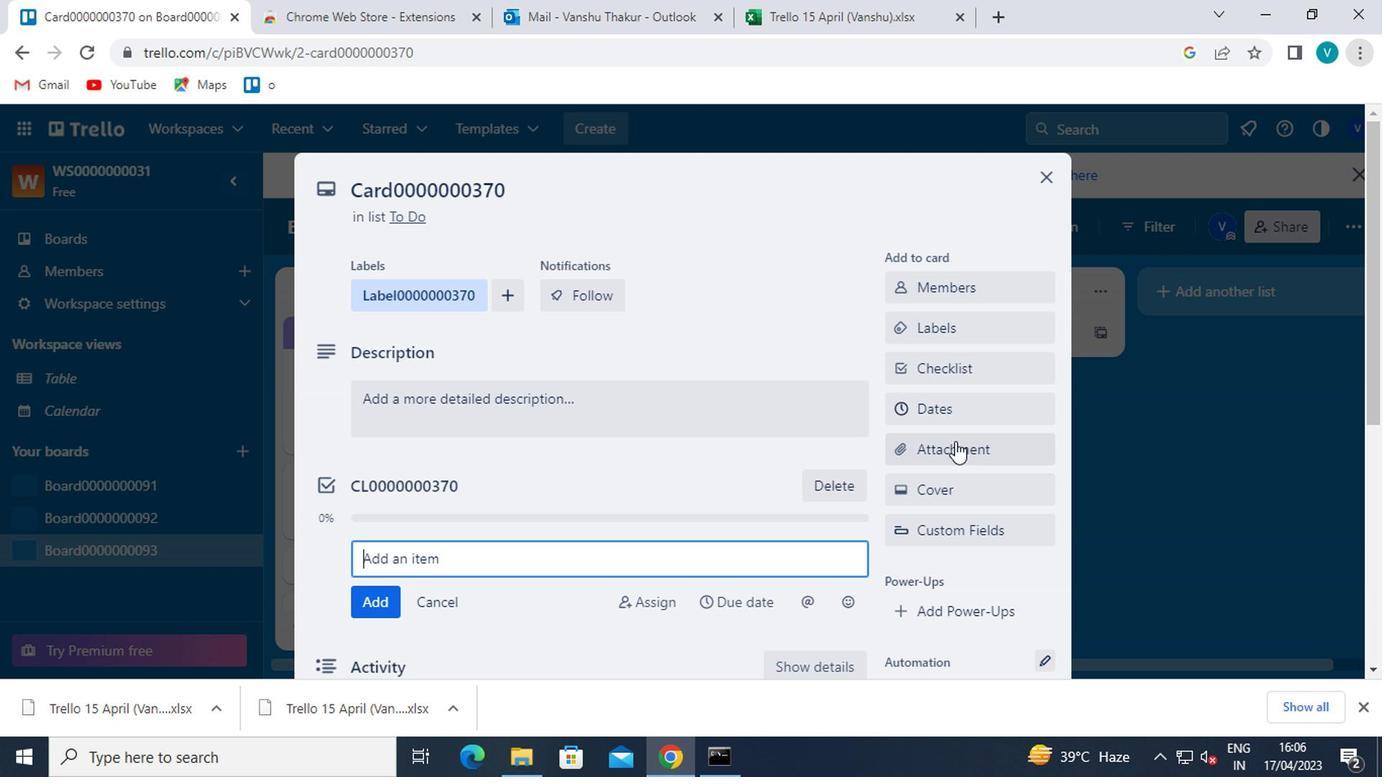 
Action: Mouse moved to (900, 541)
Screenshot: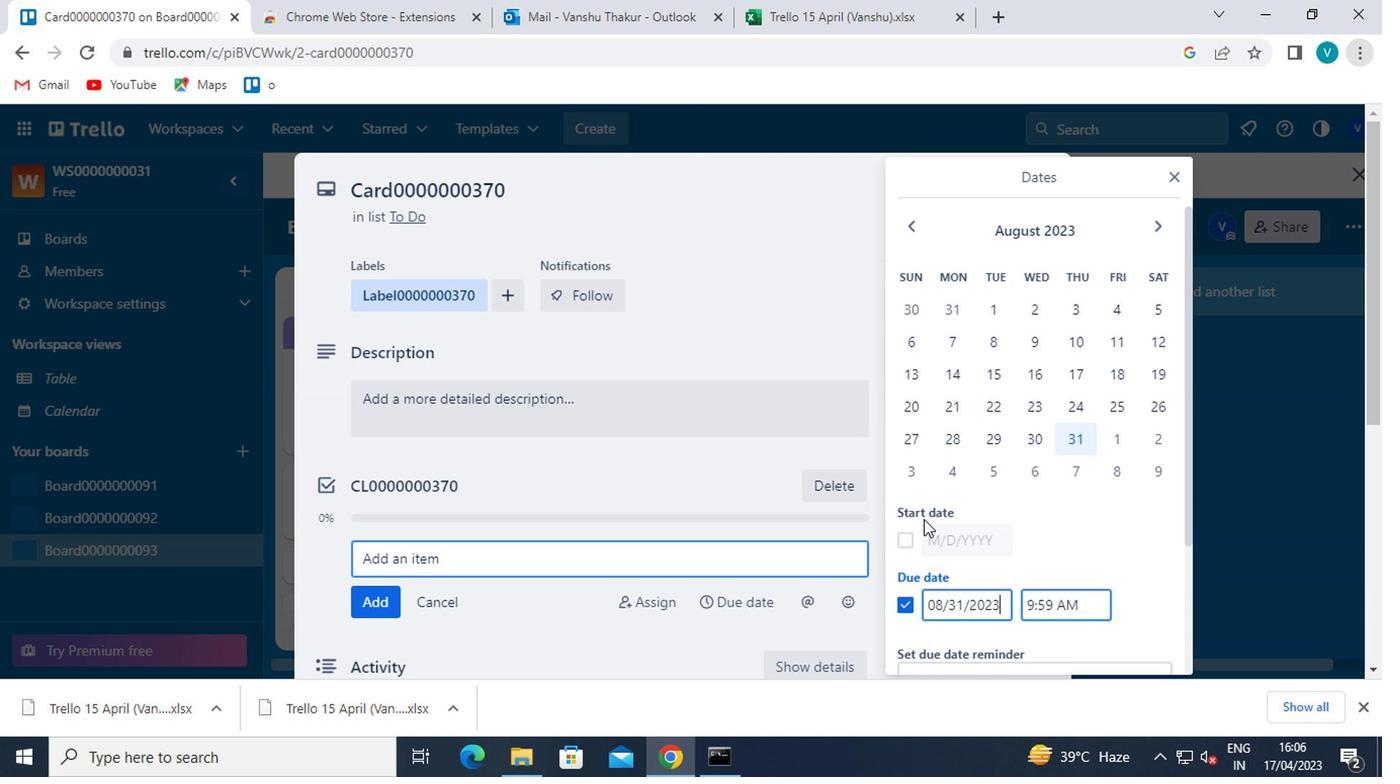 
Action: Mouse pressed left at (900, 541)
Screenshot: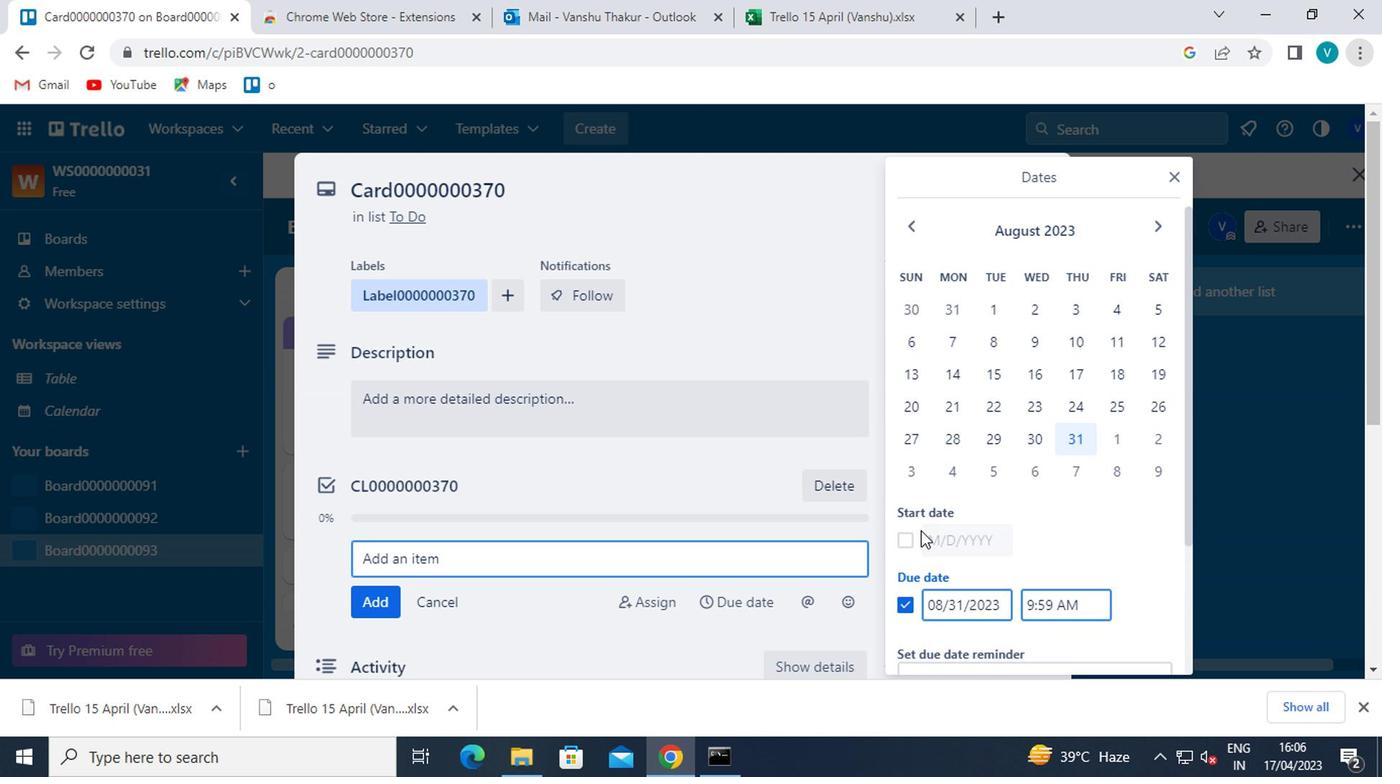 
Action: Mouse moved to (1151, 220)
Screenshot: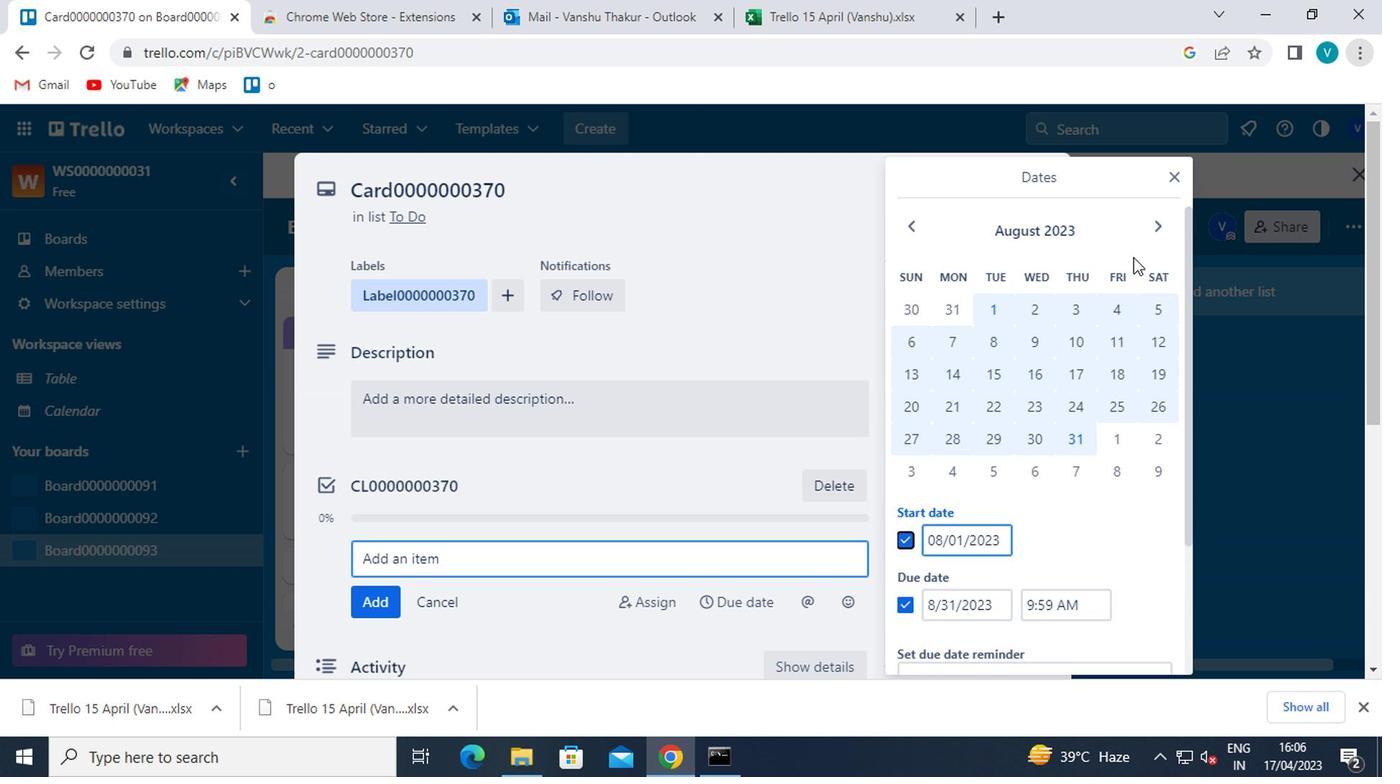 
Action: Mouse pressed left at (1151, 220)
Screenshot: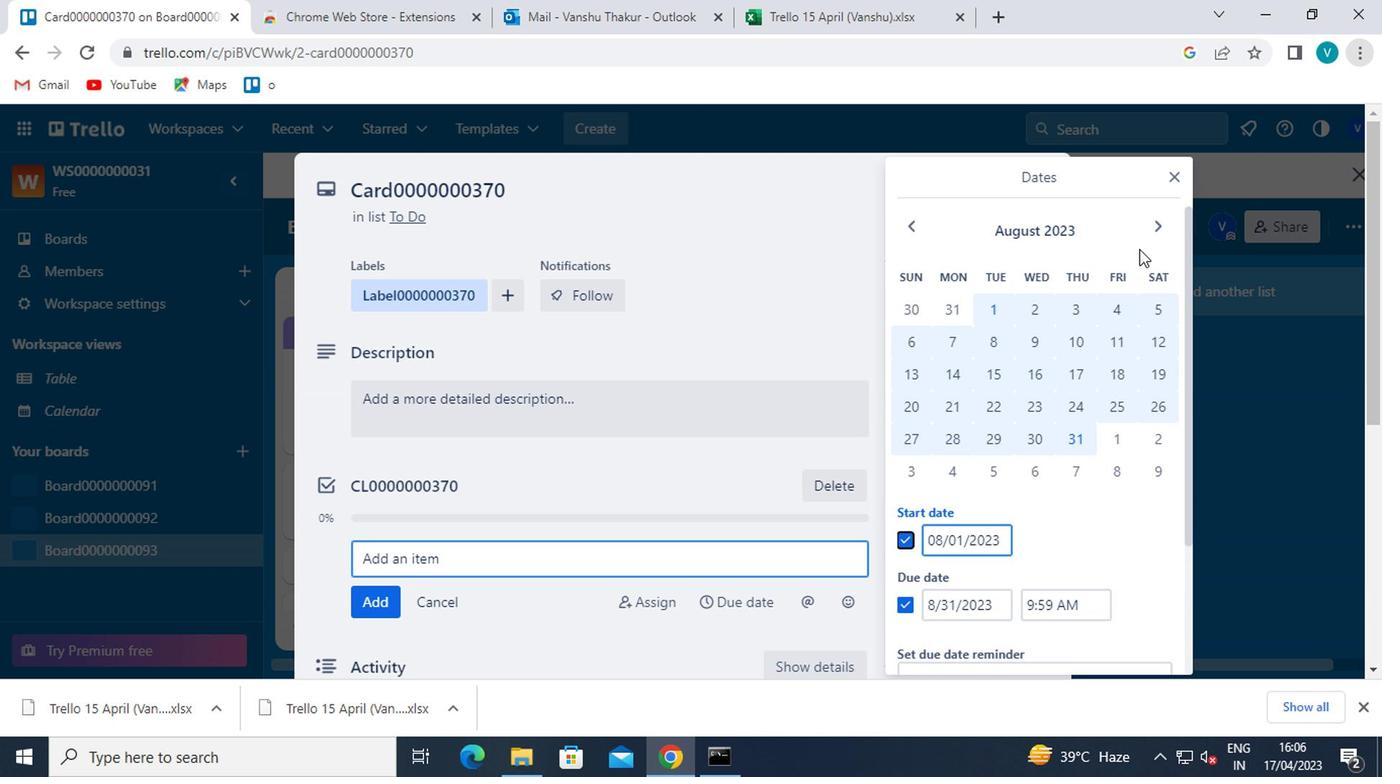 
Action: Mouse moved to (1096, 305)
Screenshot: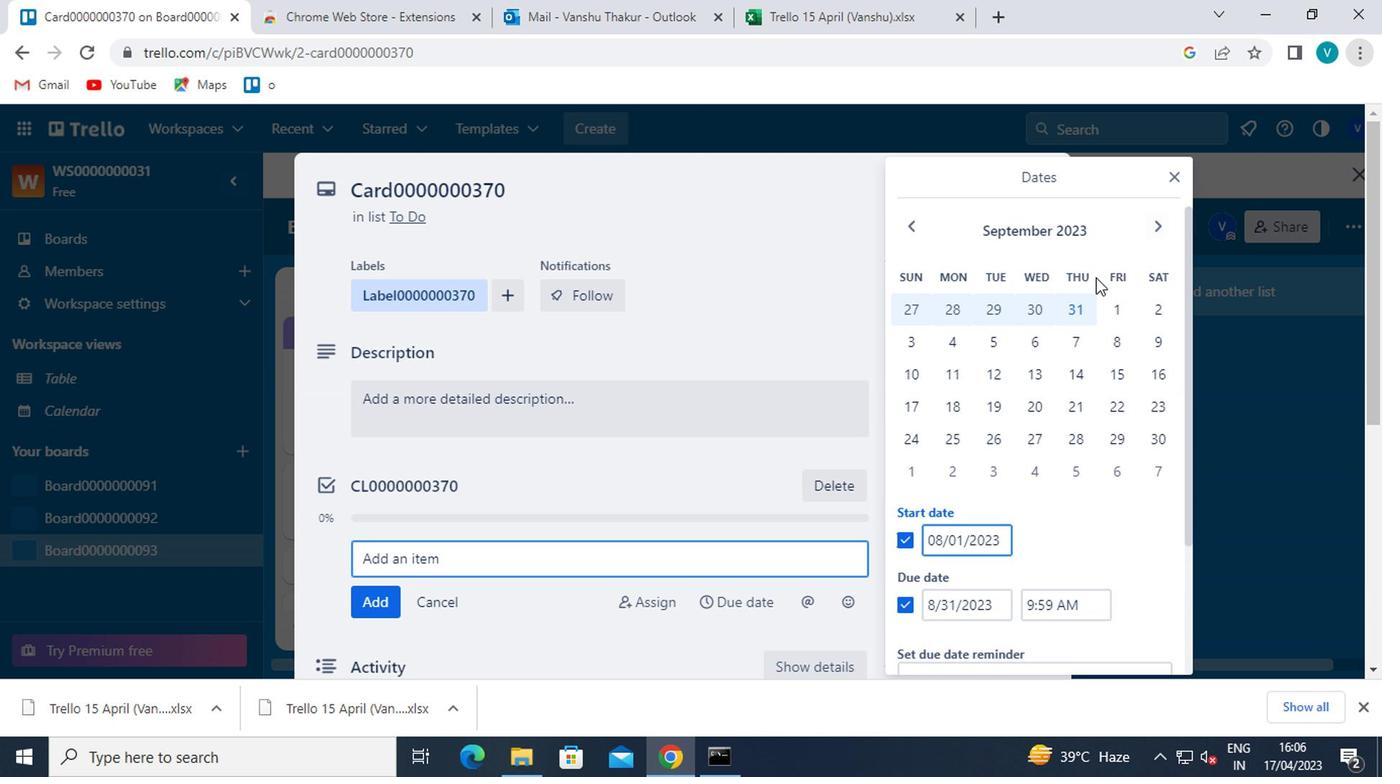 
Action: Mouse pressed left at (1096, 305)
Screenshot: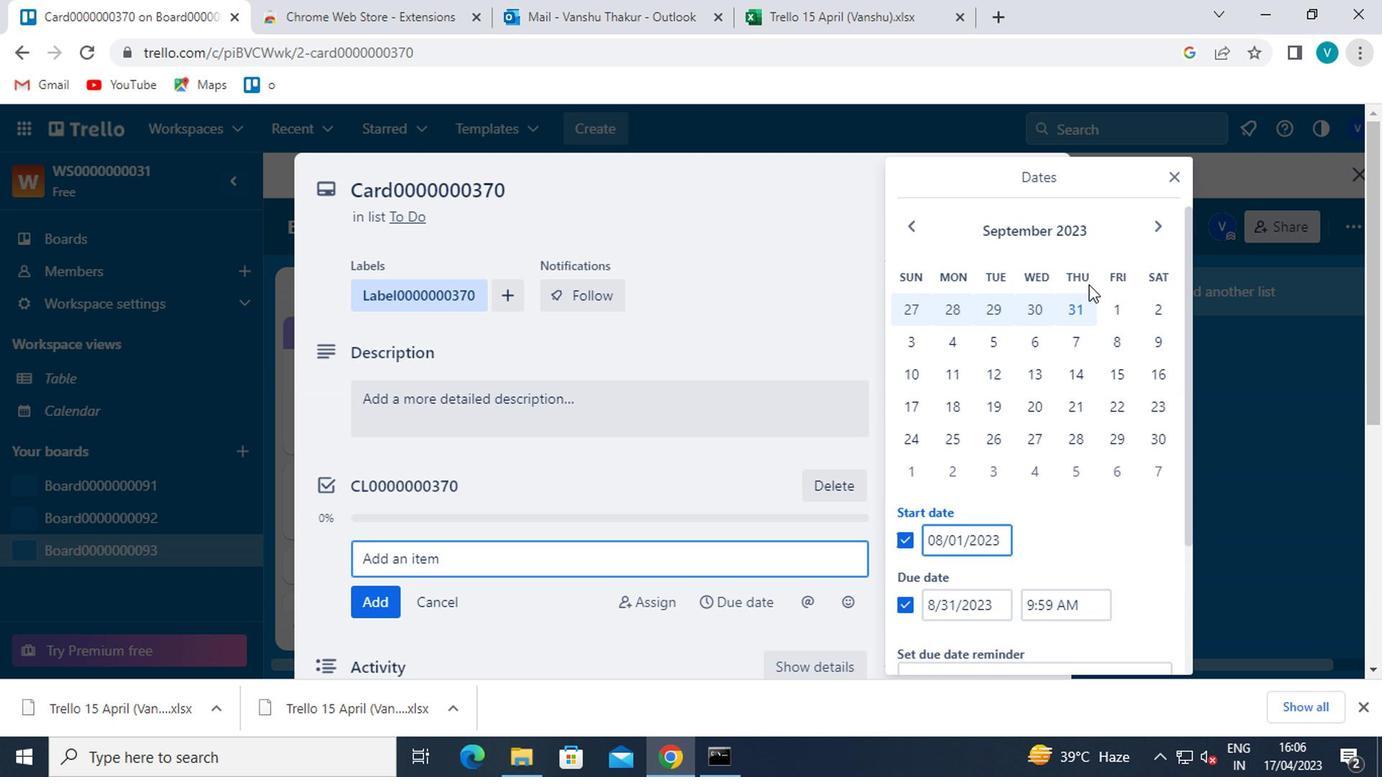 
Action: Mouse moved to (1140, 432)
Screenshot: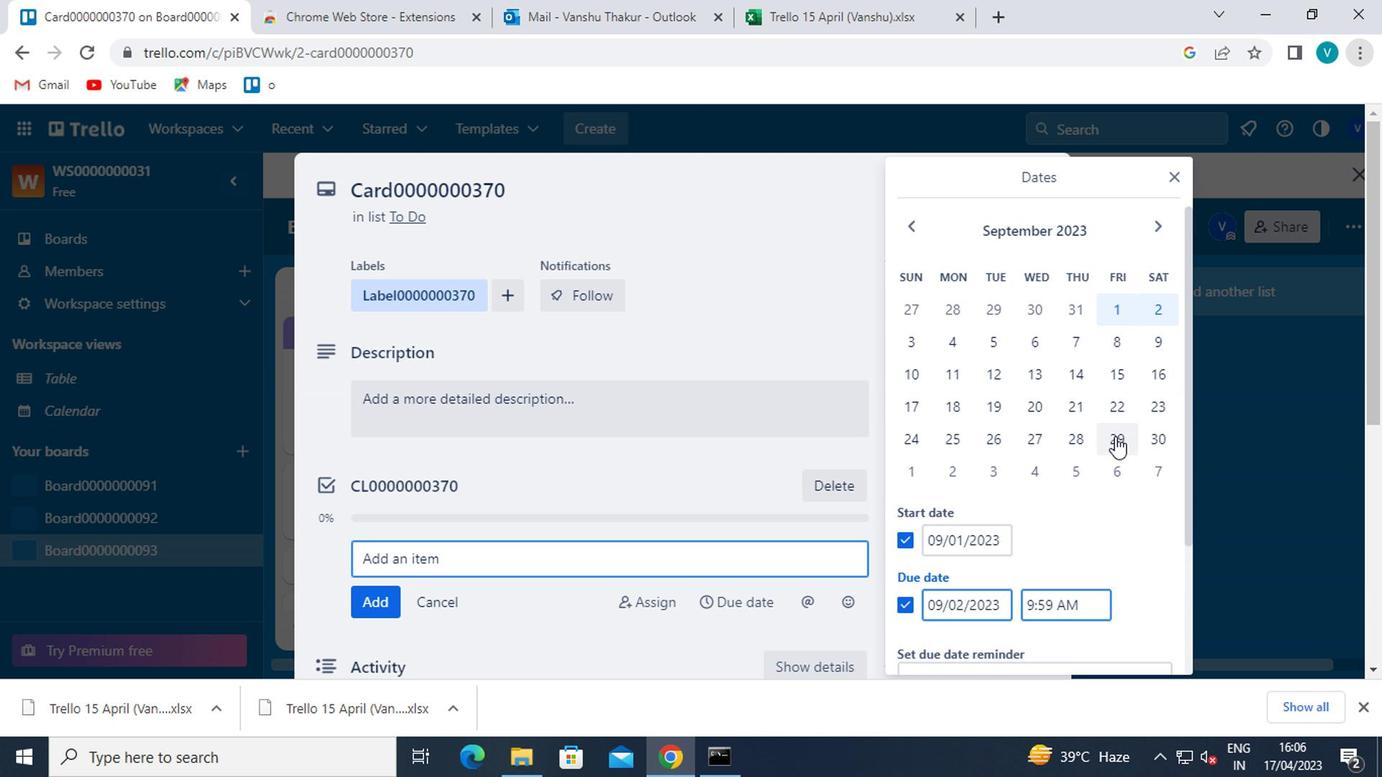 
Action: Mouse pressed left at (1140, 432)
Screenshot: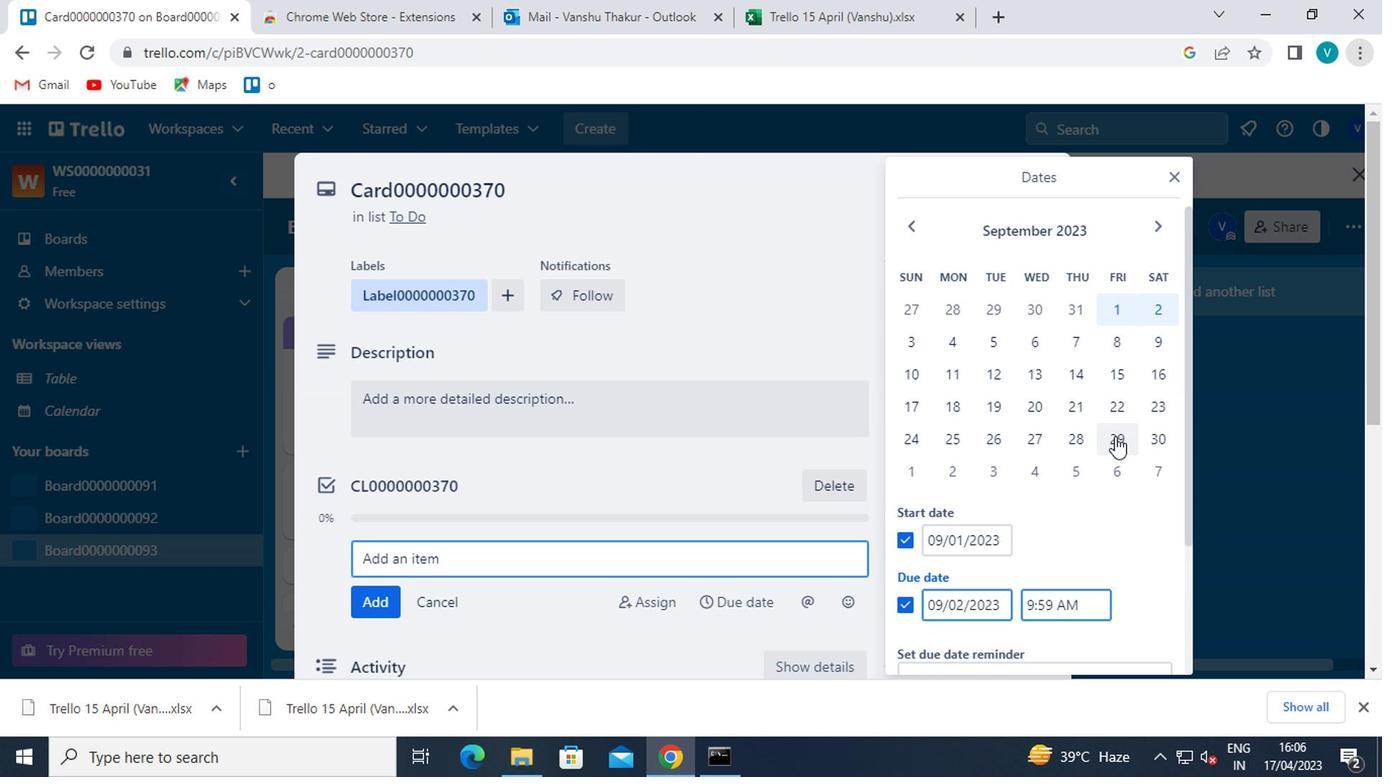 
Action: Mouse moved to (1017, 536)
Screenshot: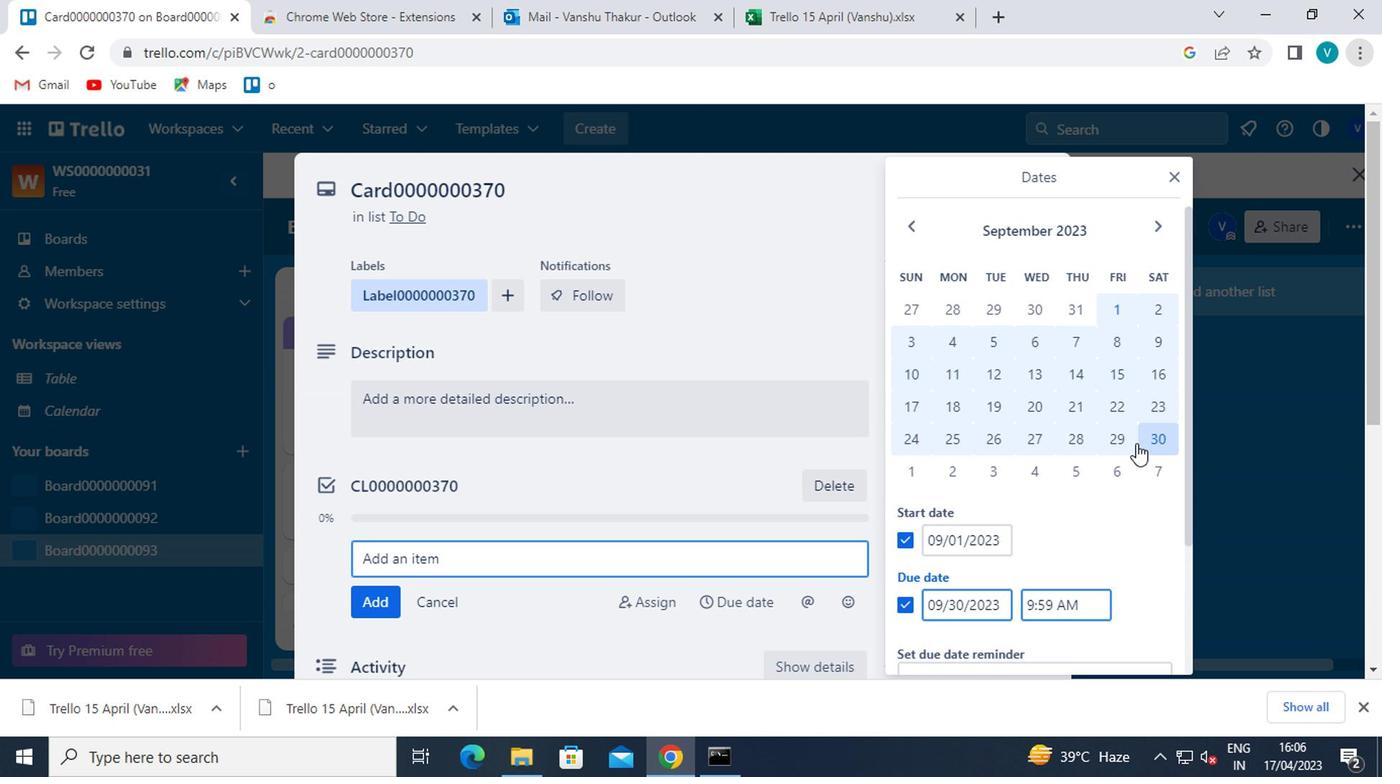 
Action: Mouse scrolled (1017, 535) with delta (0, 0)
Screenshot: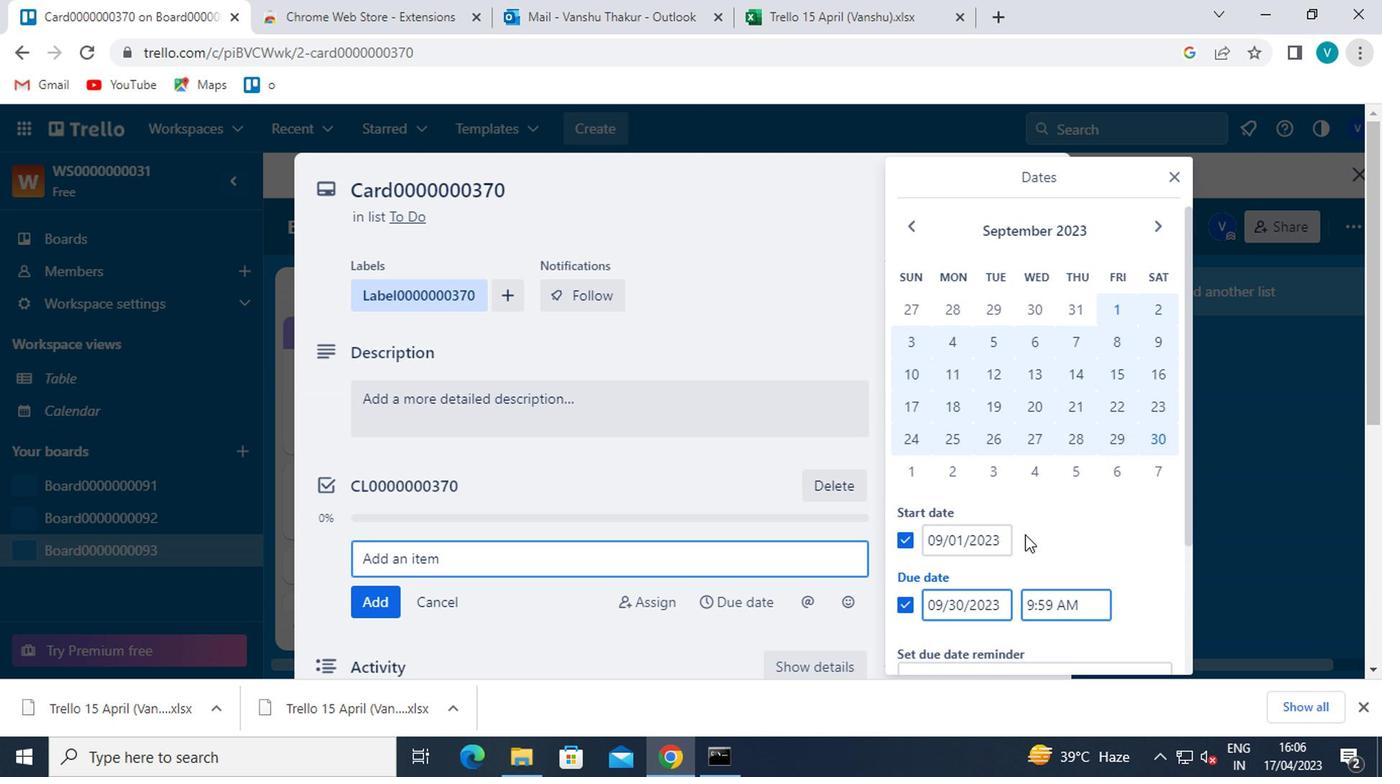 
Action: Mouse moved to (961, 614)
Screenshot: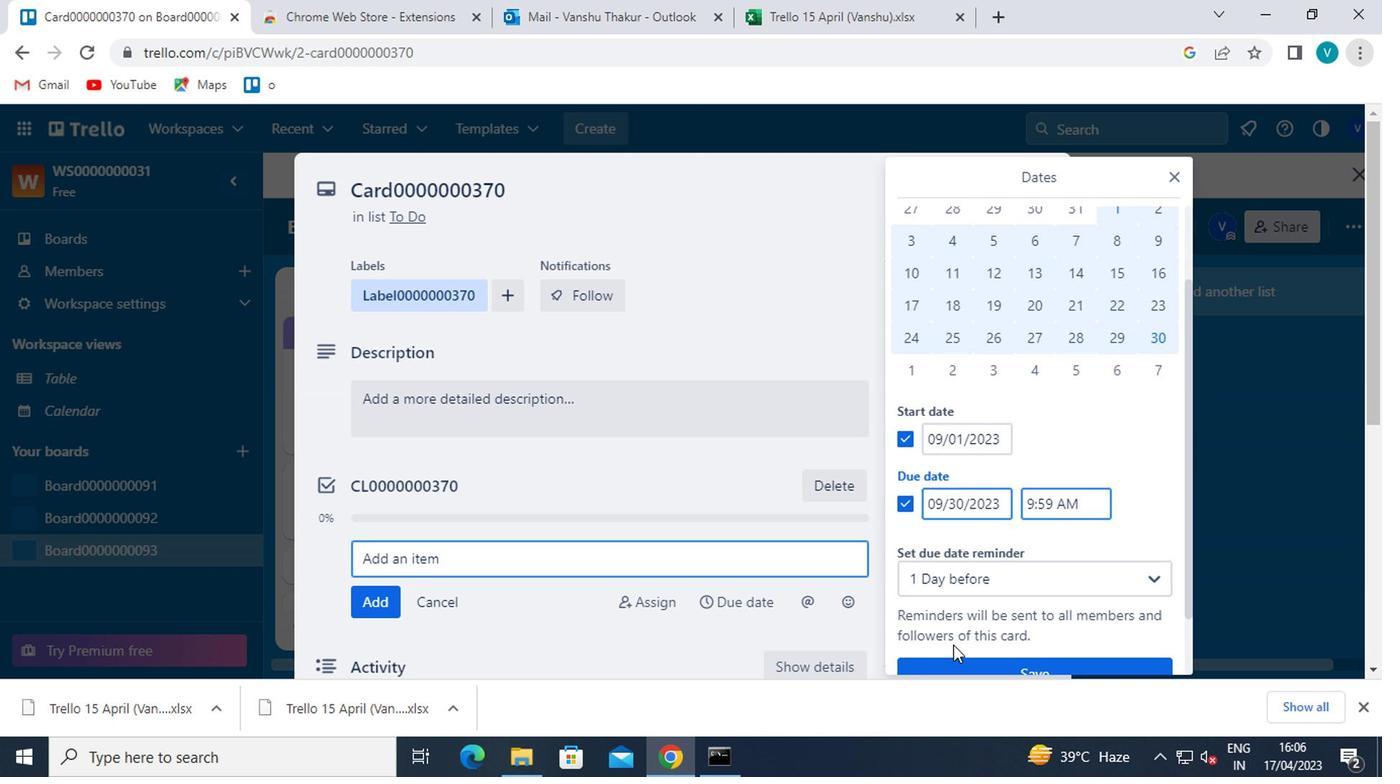 
Action: Mouse scrolled (961, 614) with delta (0, 0)
Screenshot: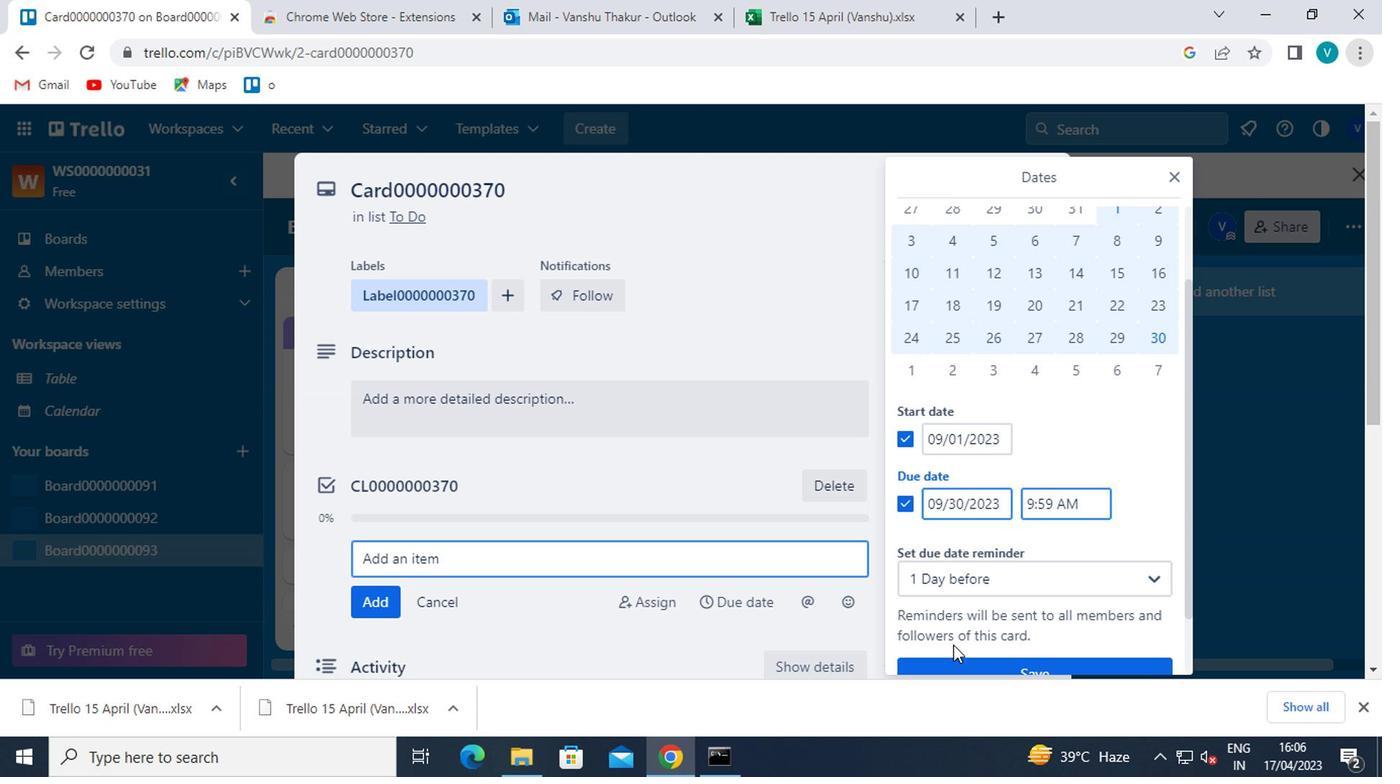 
Action: Mouse moved to (974, 600)
Screenshot: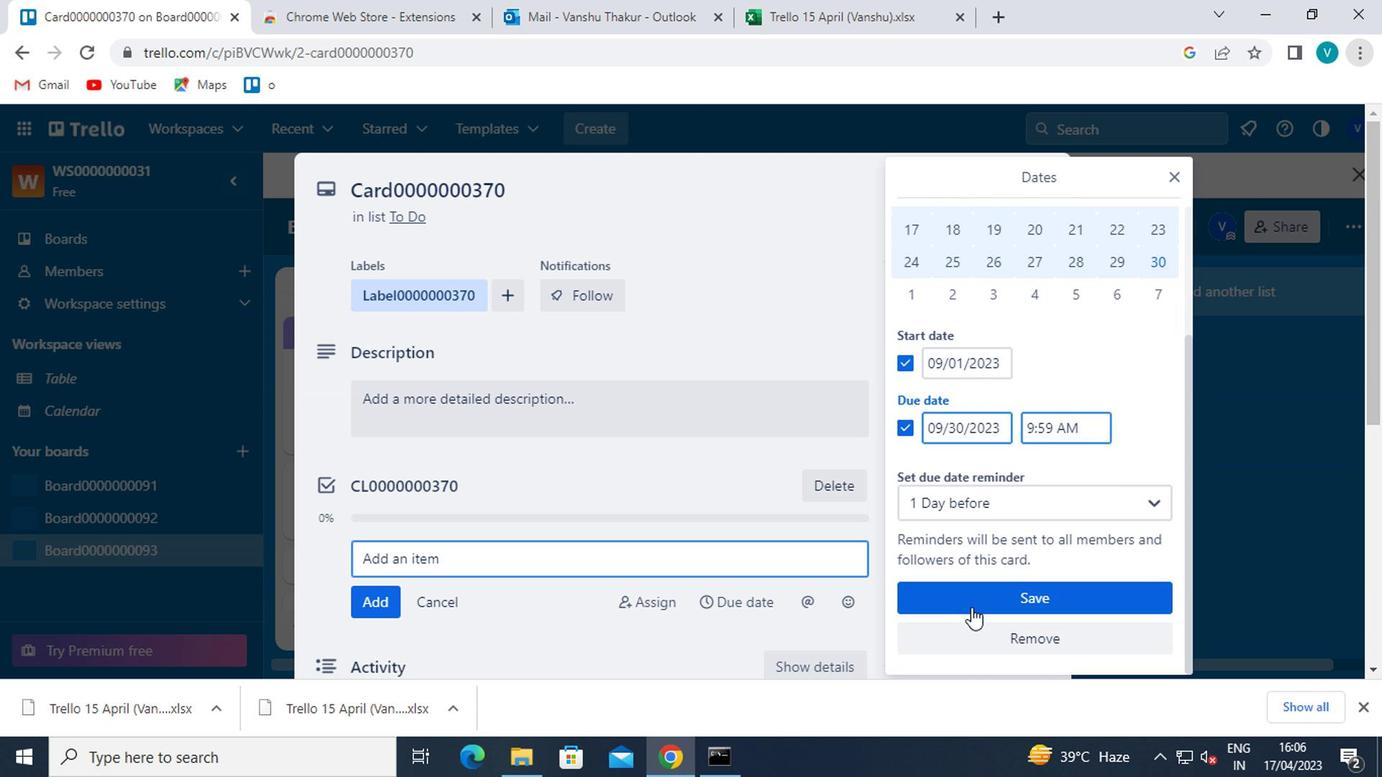
Action: Mouse pressed left at (974, 600)
Screenshot: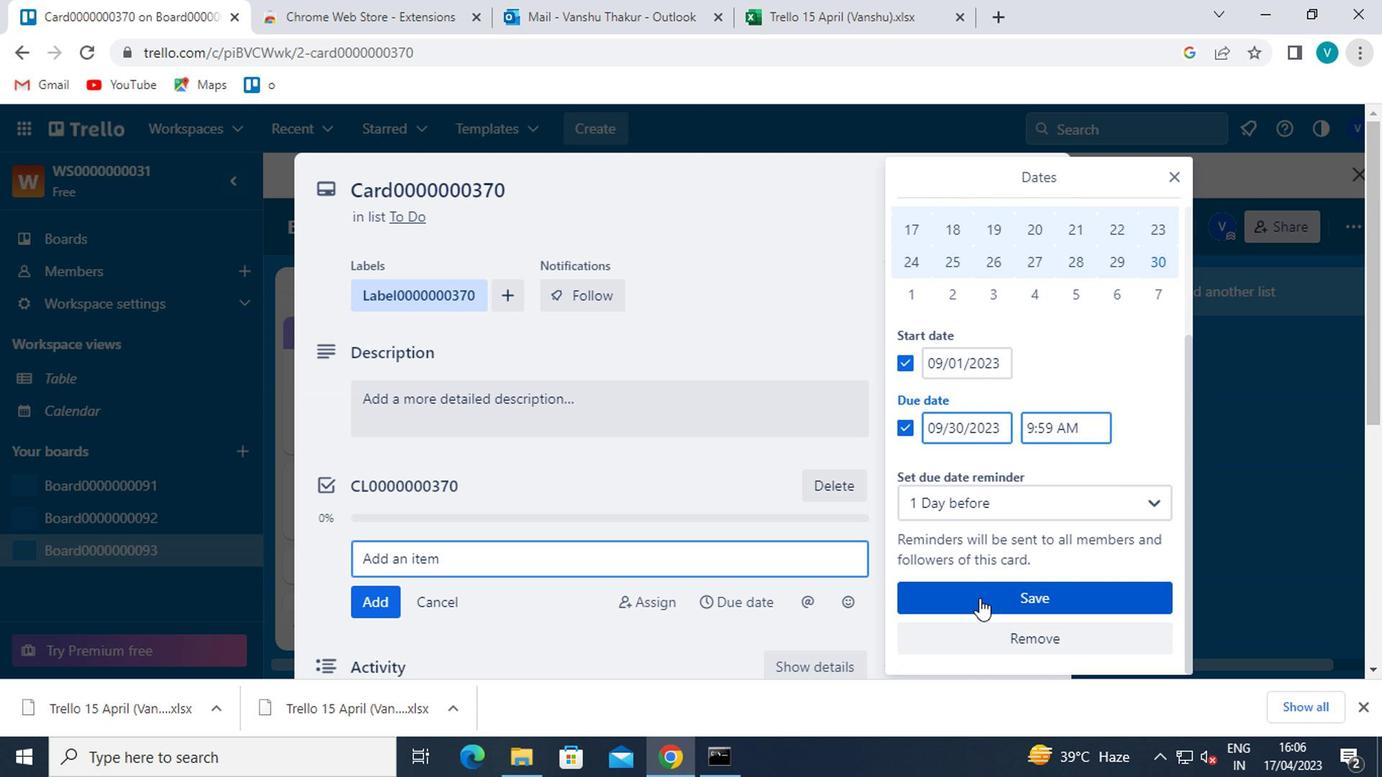 
Action: Mouse moved to (975, 597)
Screenshot: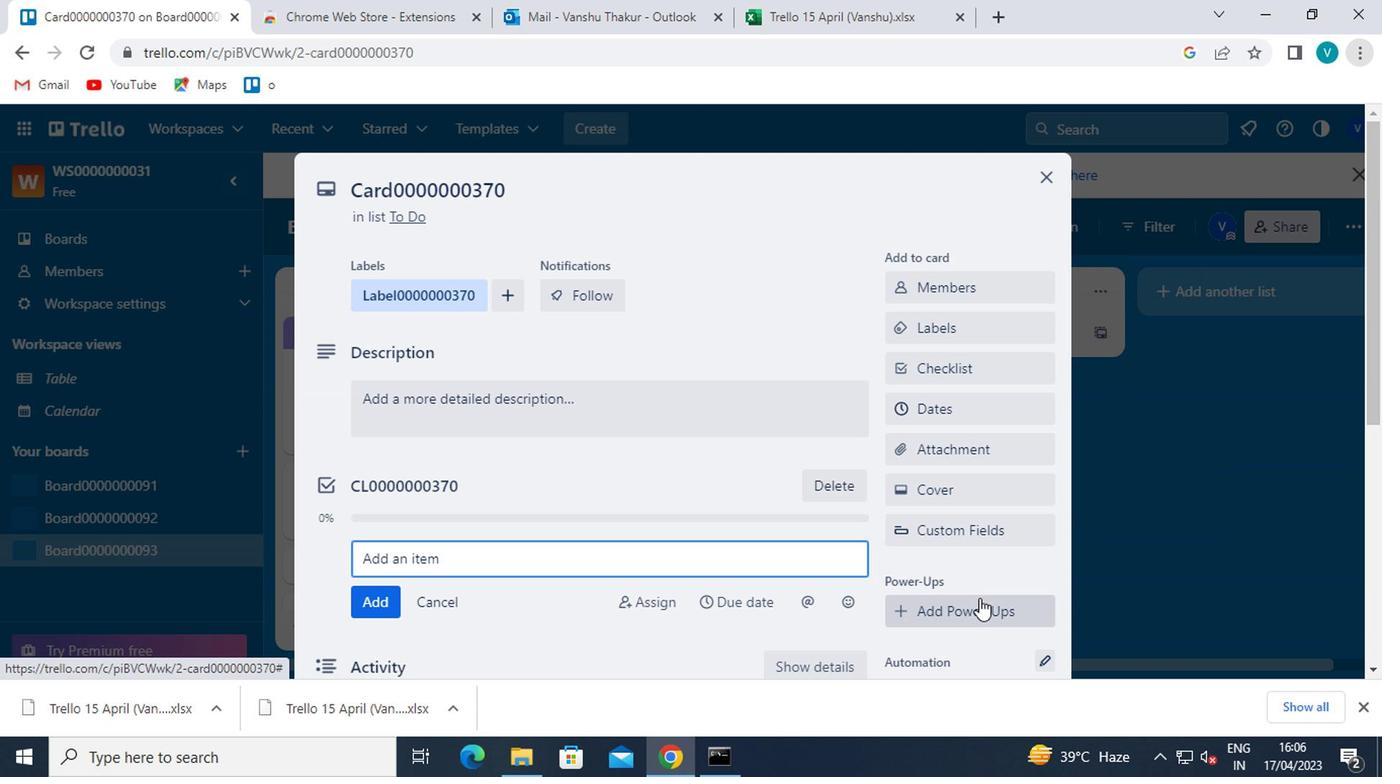 
